 Task: Create in the project TrendForge in Backlog an issue 'Issues with integrating with version control system (e.g. Git)', assign it to team member softage.4@softage.net and change the status to IN PROGRESS.
Action: Mouse moved to (241, 70)
Screenshot: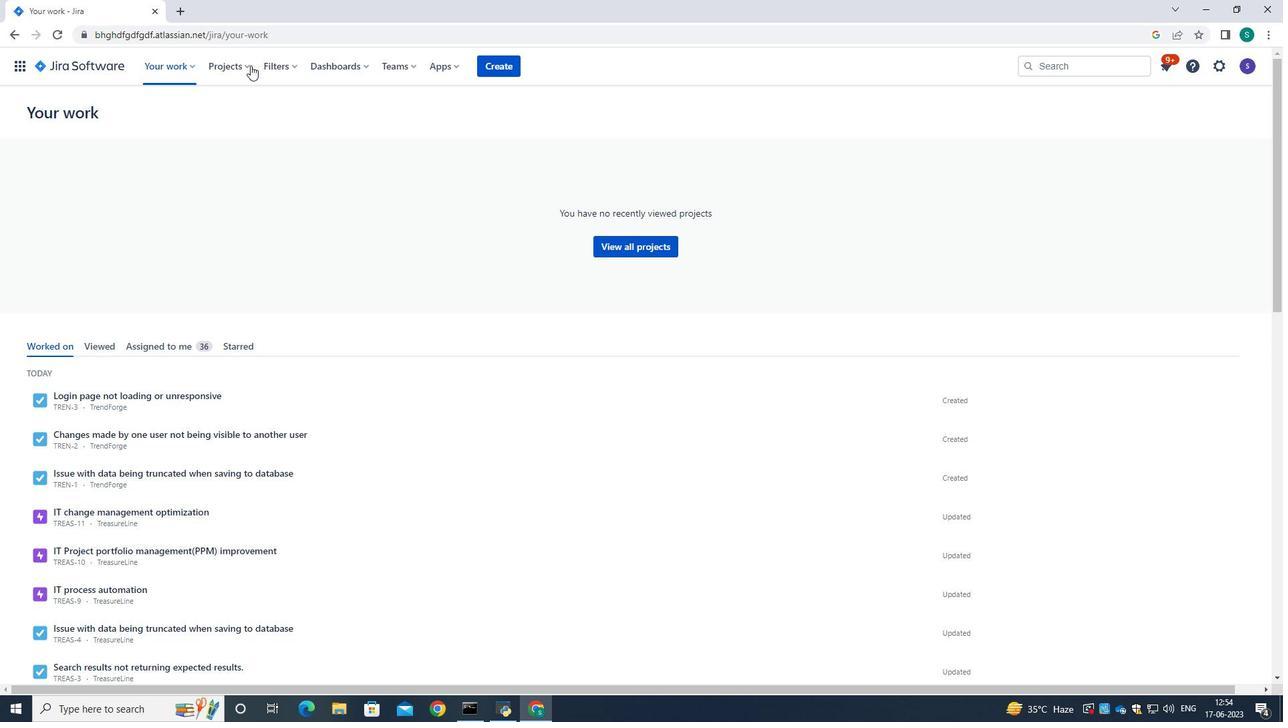 
Action: Mouse pressed left at (241, 70)
Screenshot: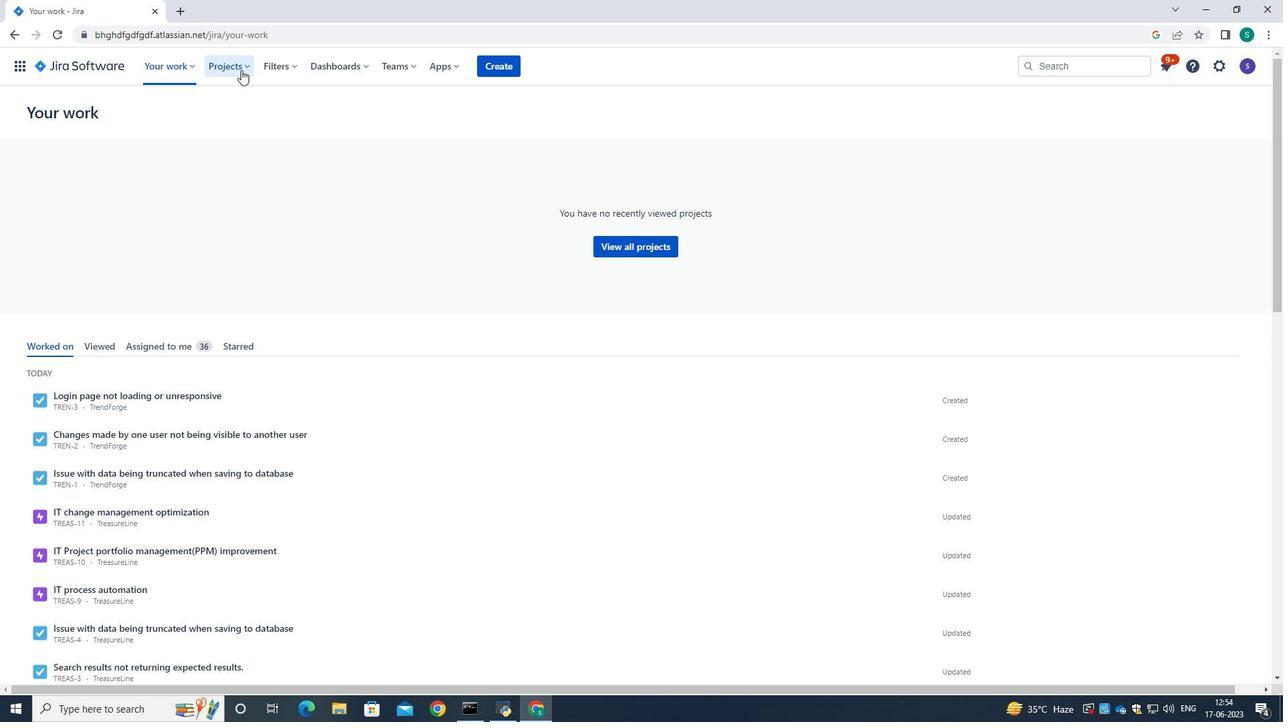 
Action: Mouse moved to (246, 121)
Screenshot: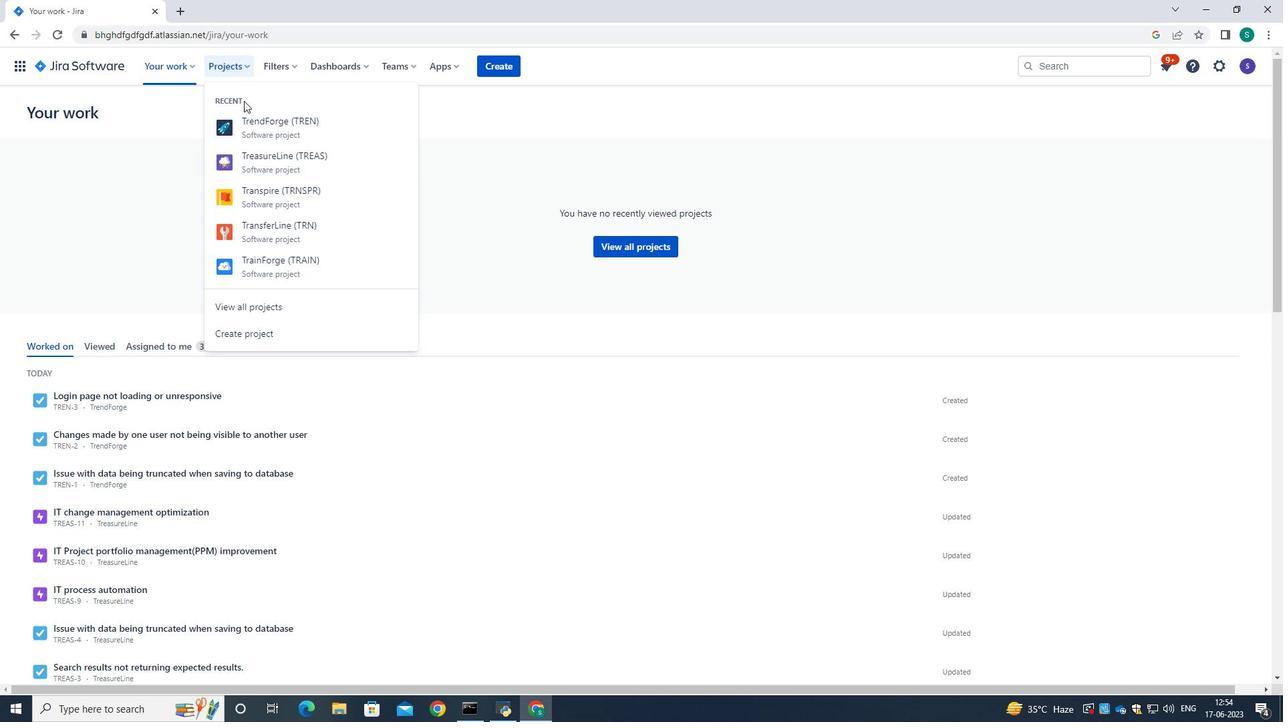 
Action: Mouse pressed left at (246, 121)
Screenshot: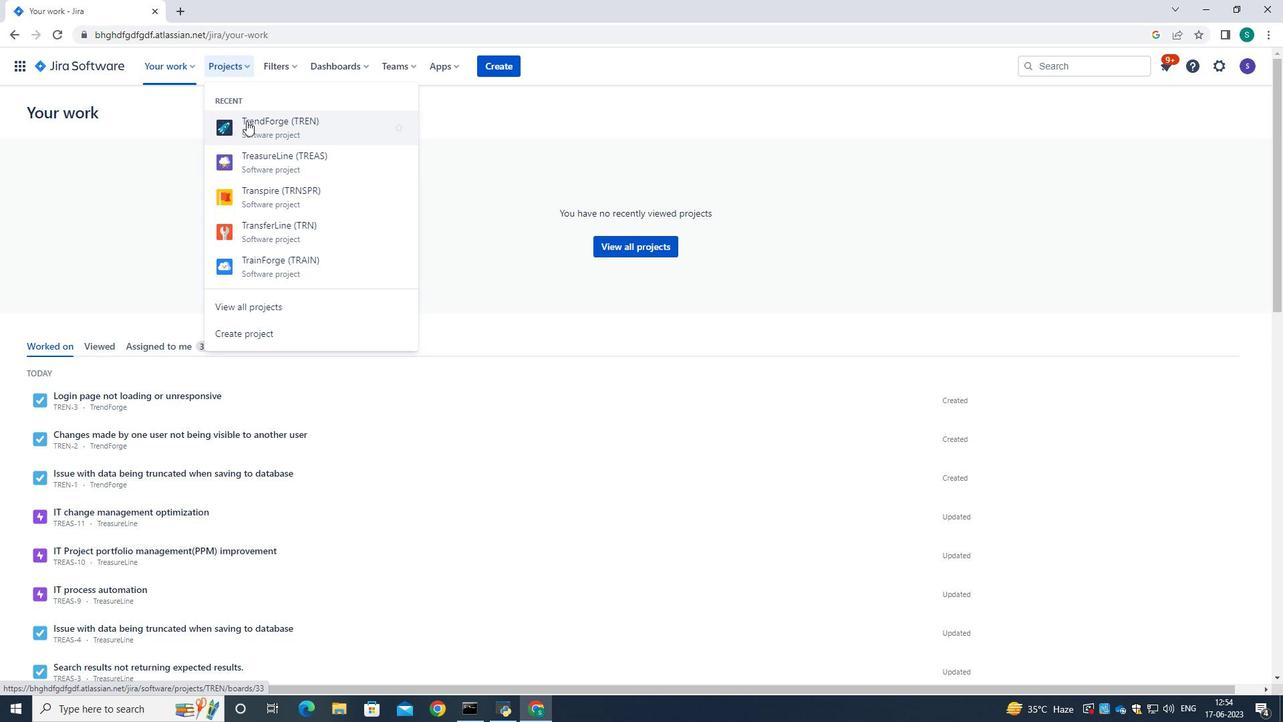 
Action: Mouse moved to (78, 204)
Screenshot: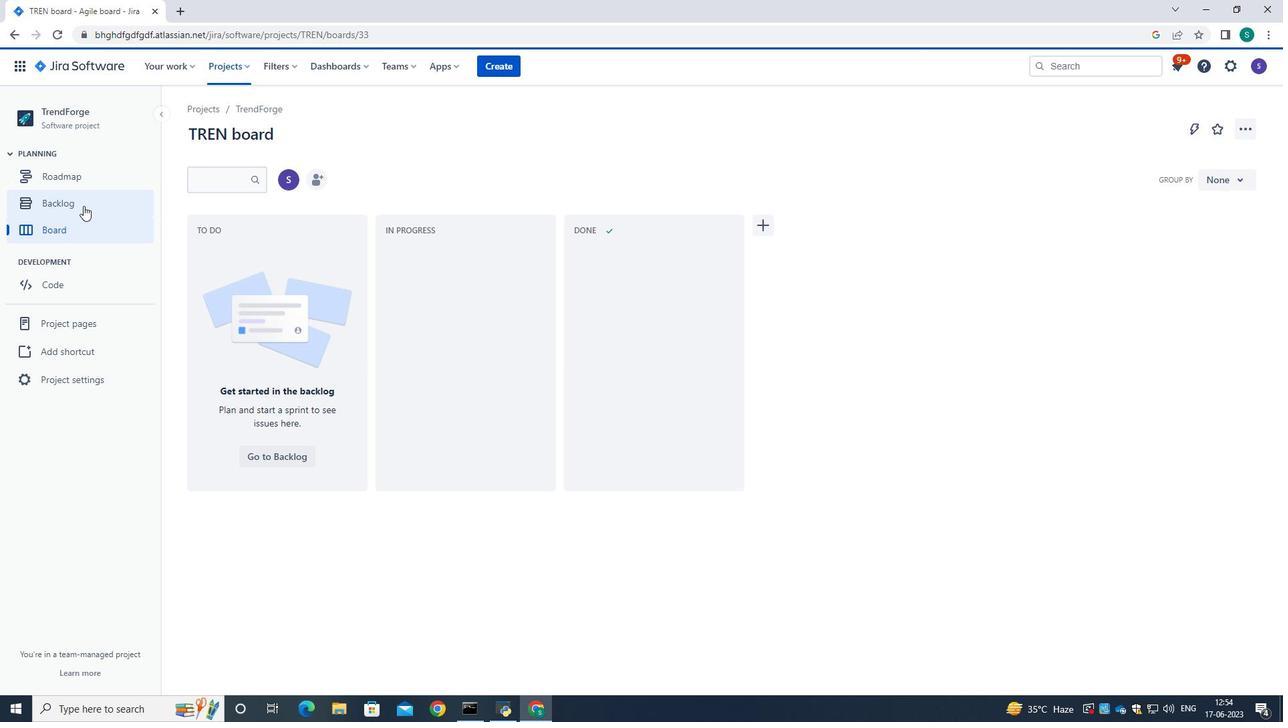 
Action: Mouse pressed left at (78, 204)
Screenshot: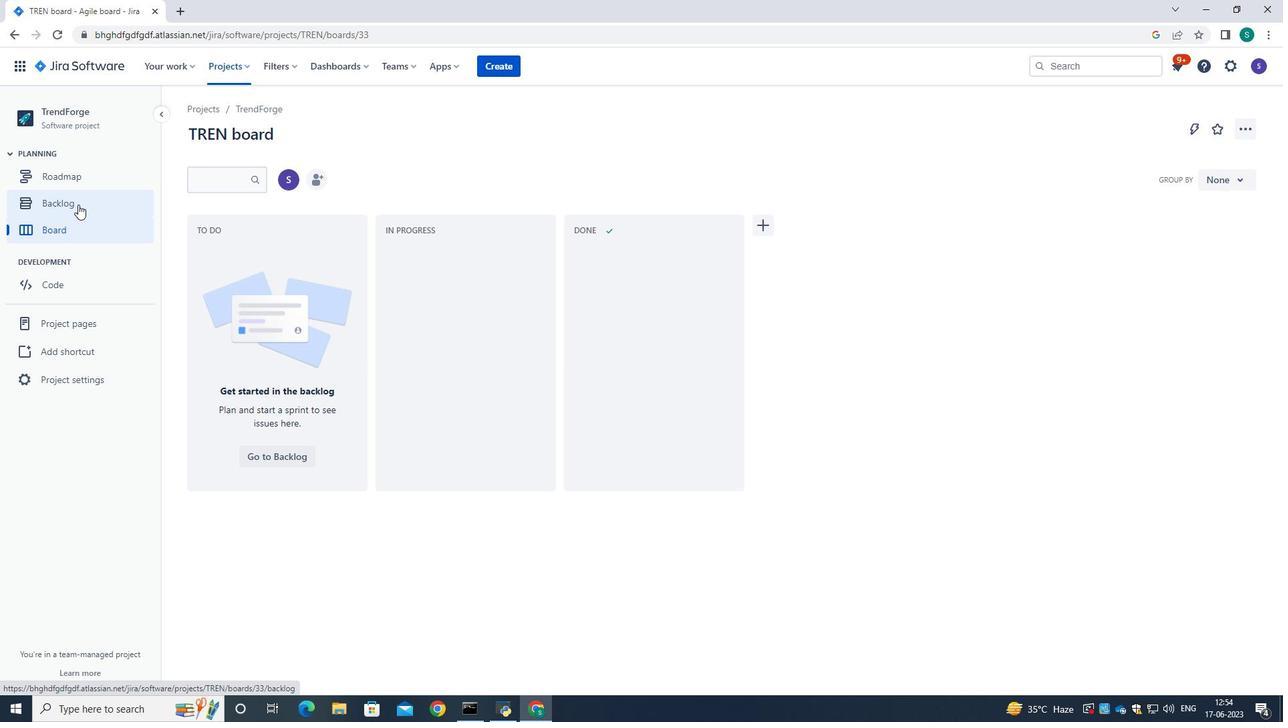 
Action: Mouse moved to (435, 320)
Screenshot: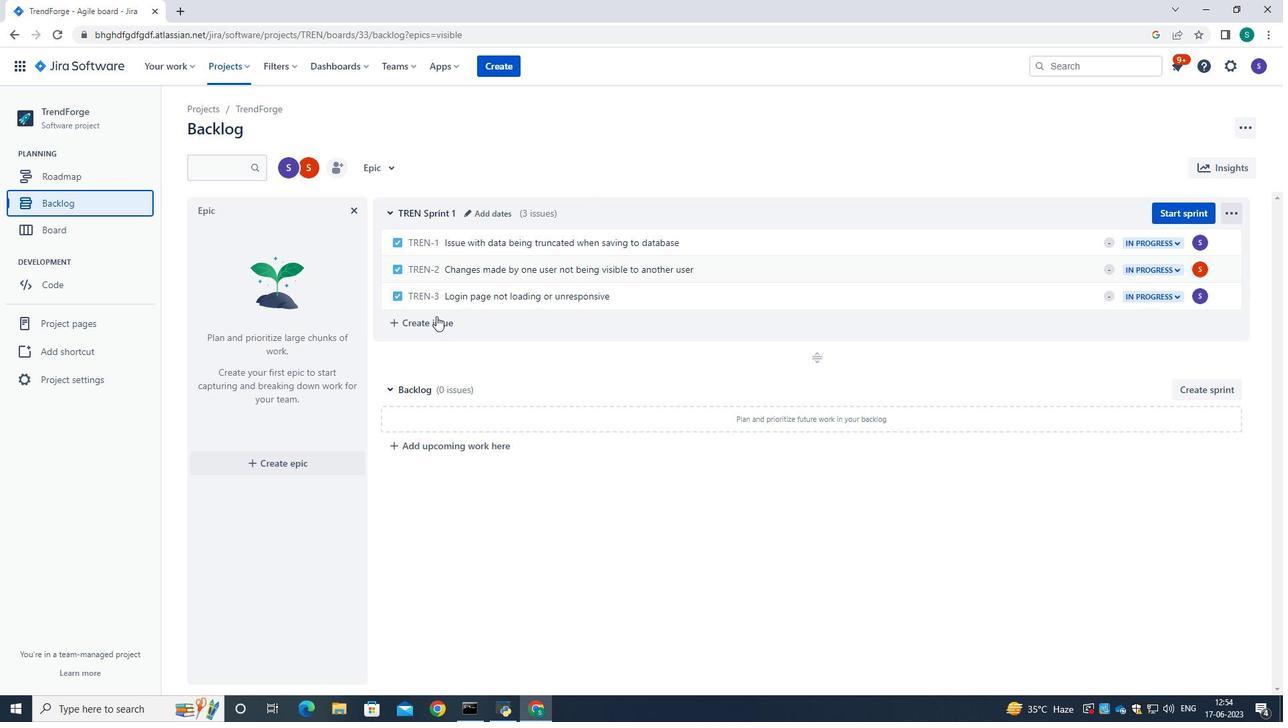 
Action: Mouse pressed left at (435, 320)
Screenshot: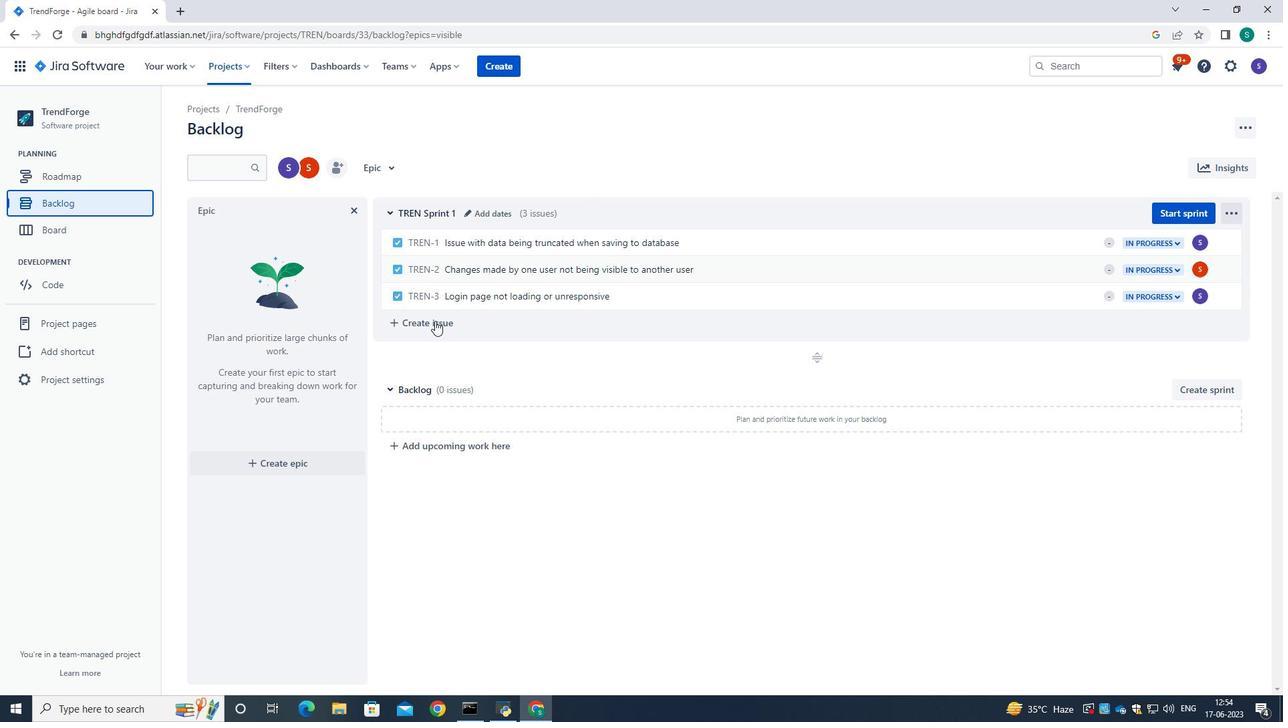 
Action: Mouse moved to (485, 319)
Screenshot: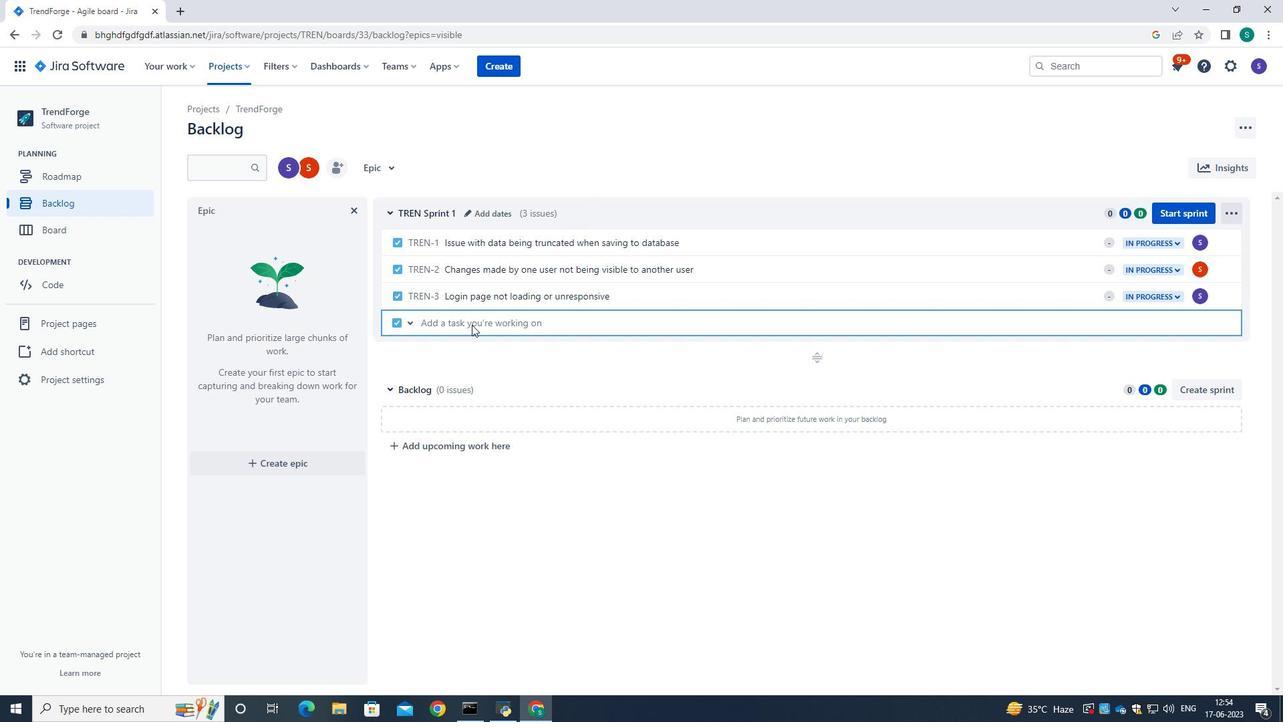 
Action: Mouse pressed left at (485, 319)
Screenshot: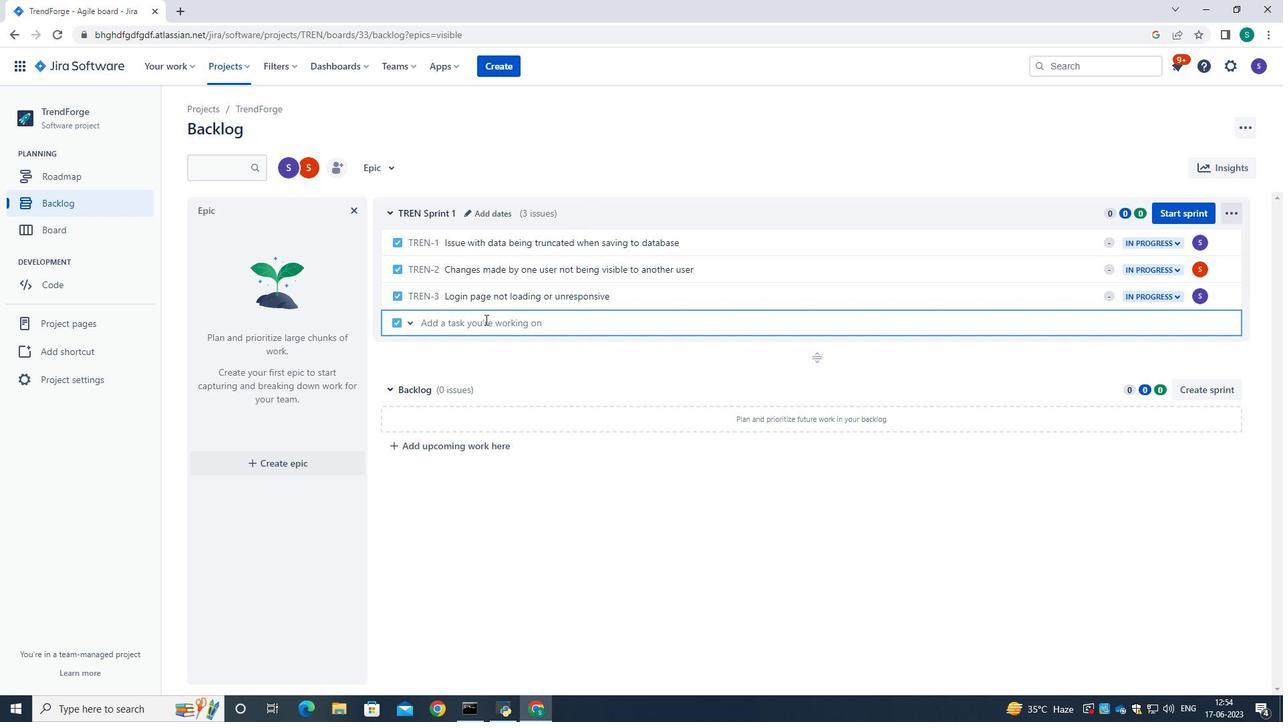 
Action: Key pressed <Key.caps_lock>I<Key.caps_lock>ssue<Key.space>with<Key.space>integrating<Key.space>with<Key.space>version<Key.space>control<Key.space>syste<Key.space><Key.shift_r>(<Key.backspace><Key.backspace><Key.backspace><Key.backspace><Key.backspace>
Screenshot: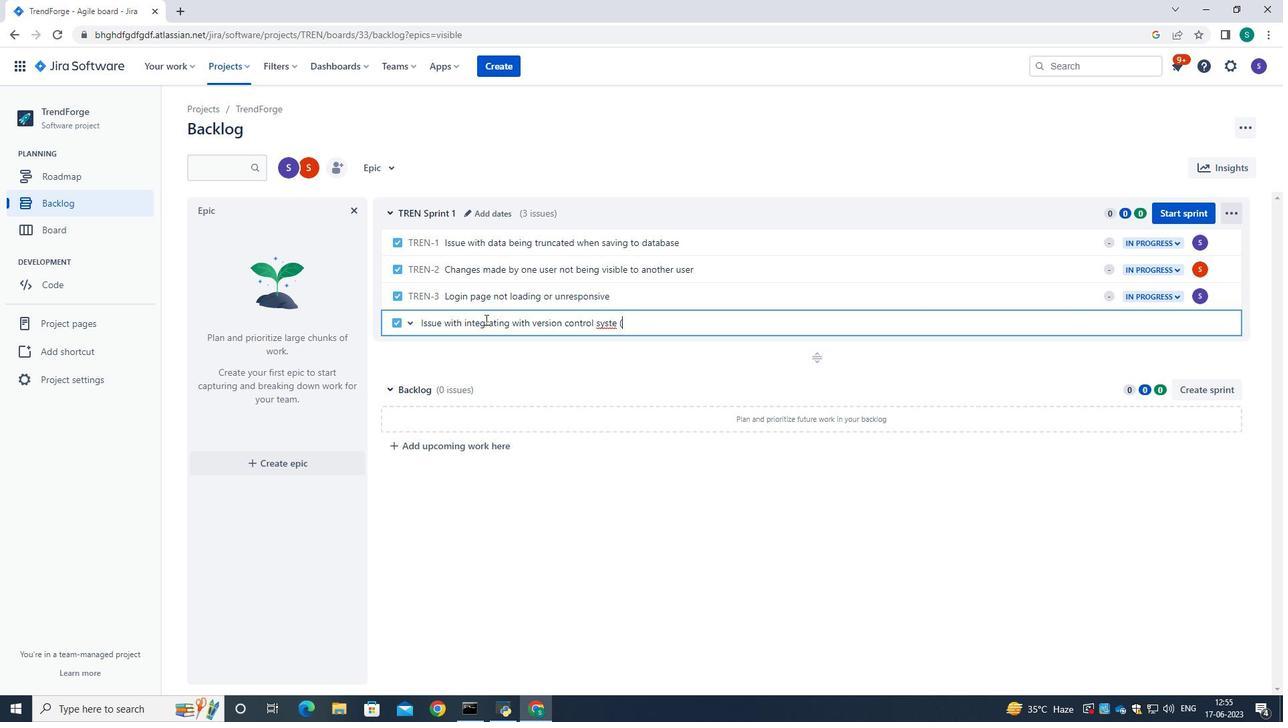 
Action: Mouse moved to (621, 319)
Screenshot: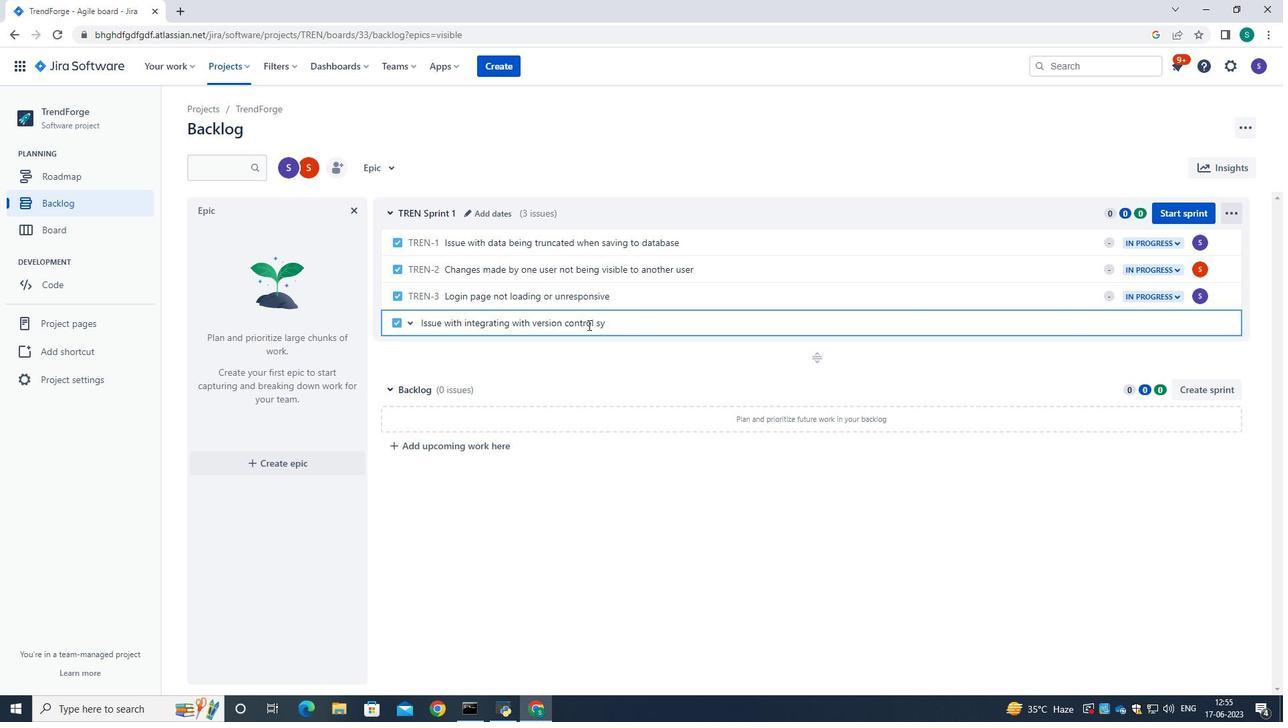 
Action: Key pressed stem<Key.space><Key.shift_r>(e.g.<Key.space><Key.caps_lock>G<Key.caps_lock>it<Key.shift_r><Key.shift_r><Key.shift_r><Key.shift_r><Key.shift_r><Key.shift_r><Key.shift_r><Key.shift_r><Key.shift_r><Key.shift_r><Key.shift_r><Key.shift_r><Key.shift_r><Key.shift_r><Key.shift_r><Key.shift_r><Key.shift_r><Key.shift_r>)
Screenshot: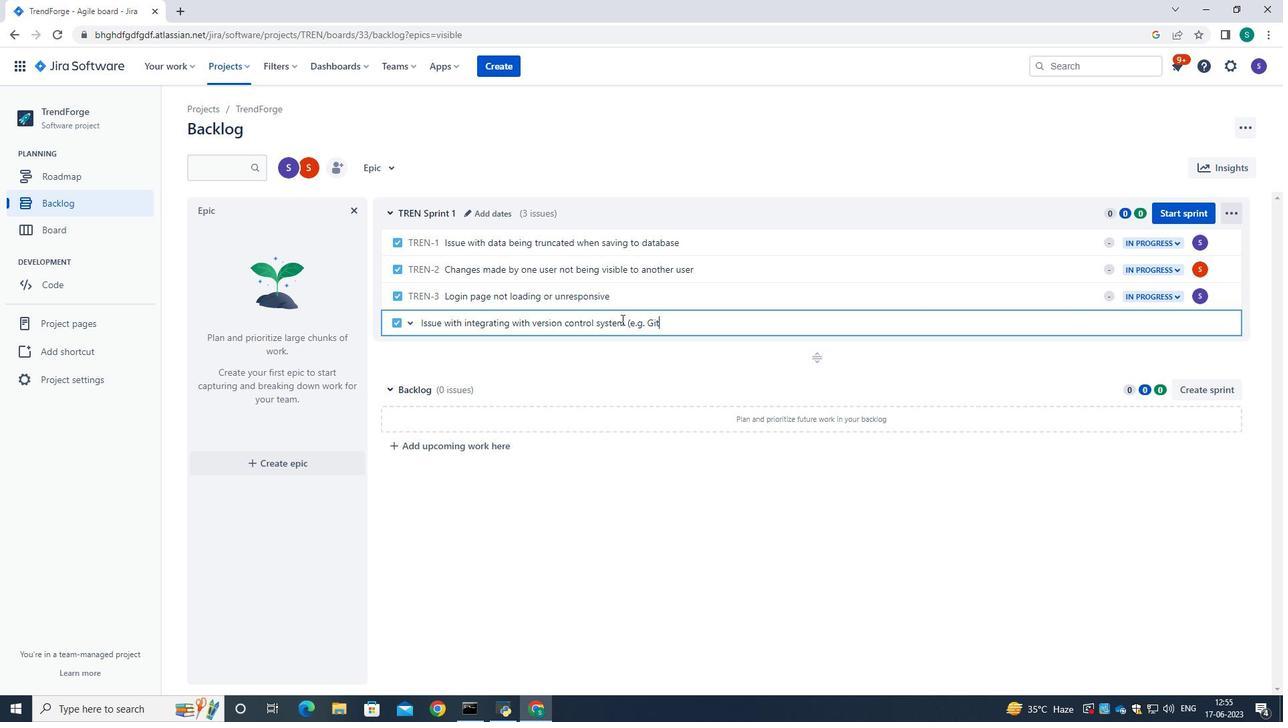 
Action: Mouse moved to (1089, 318)
Screenshot: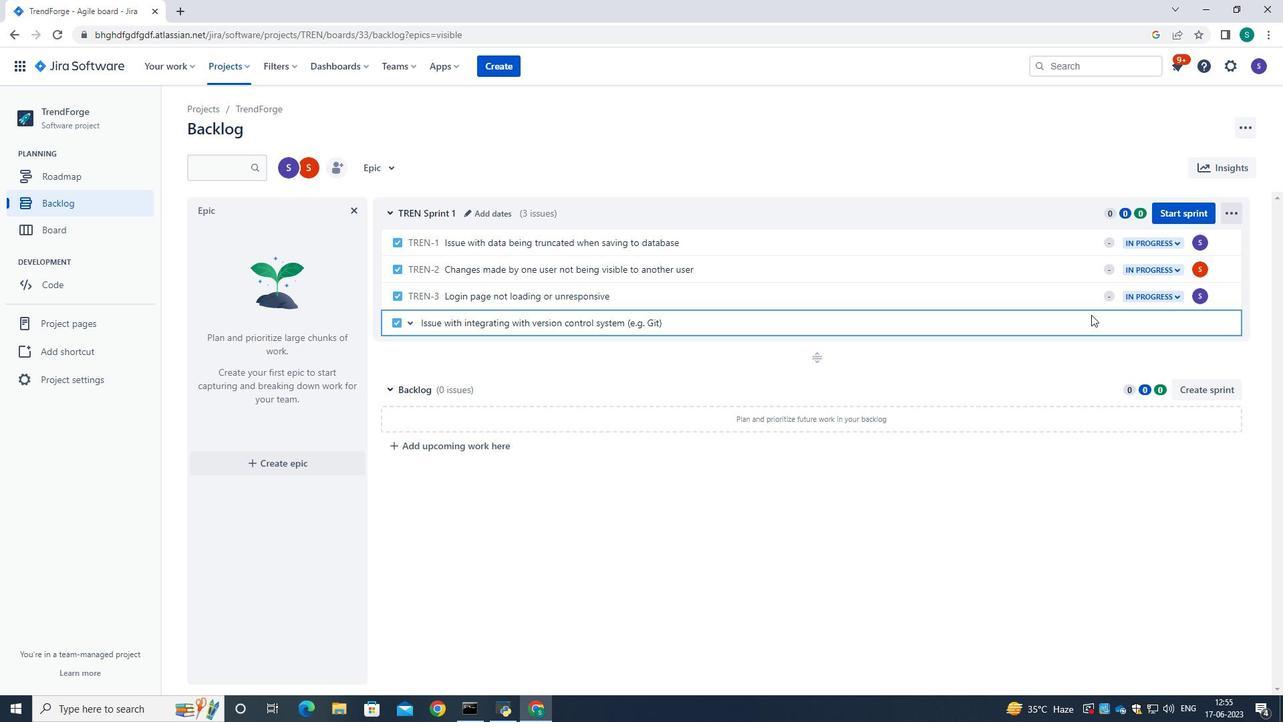
Action: Key pressed <Key.enter>
Screenshot: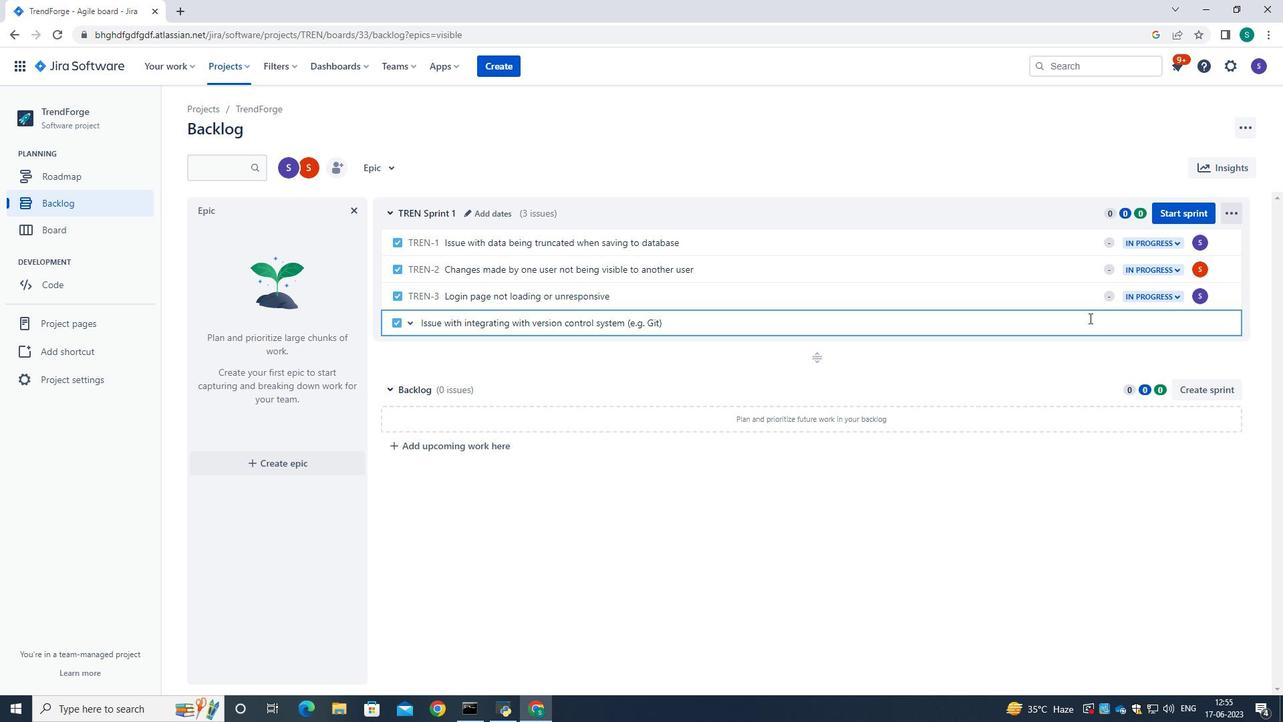 
Action: Mouse moved to (1201, 324)
Screenshot: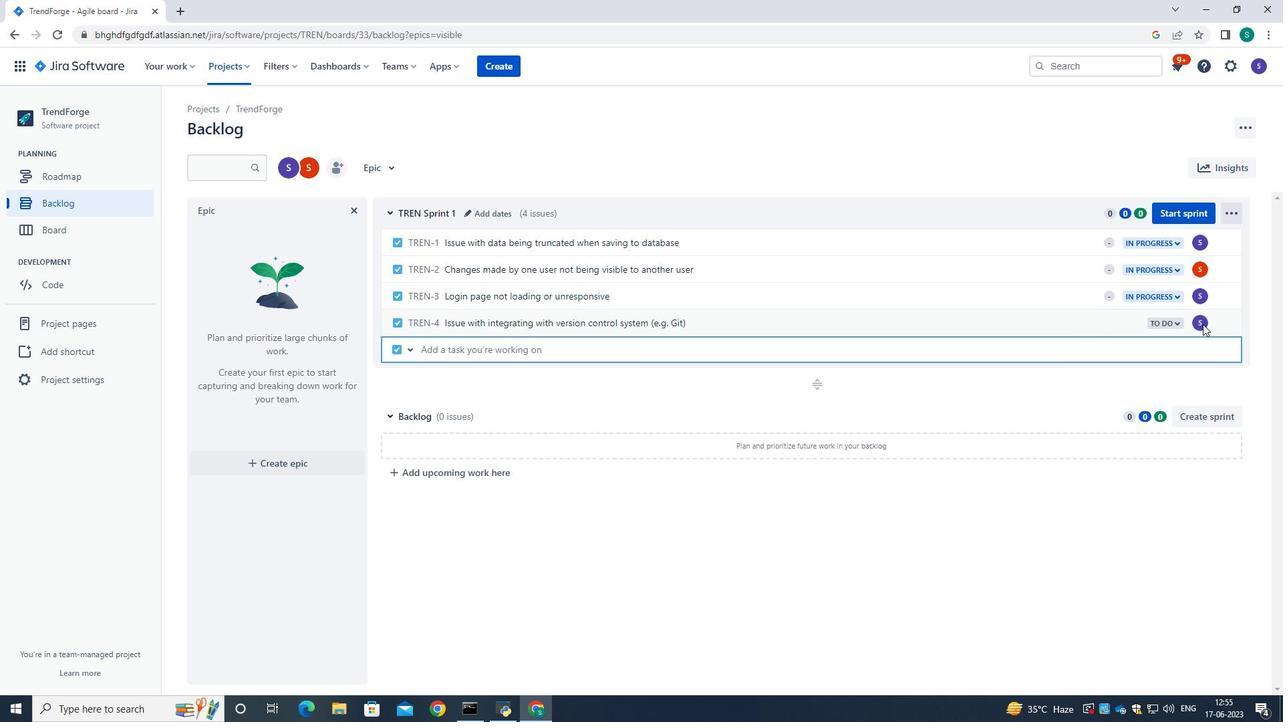 
Action: Mouse pressed left at (1201, 324)
Screenshot: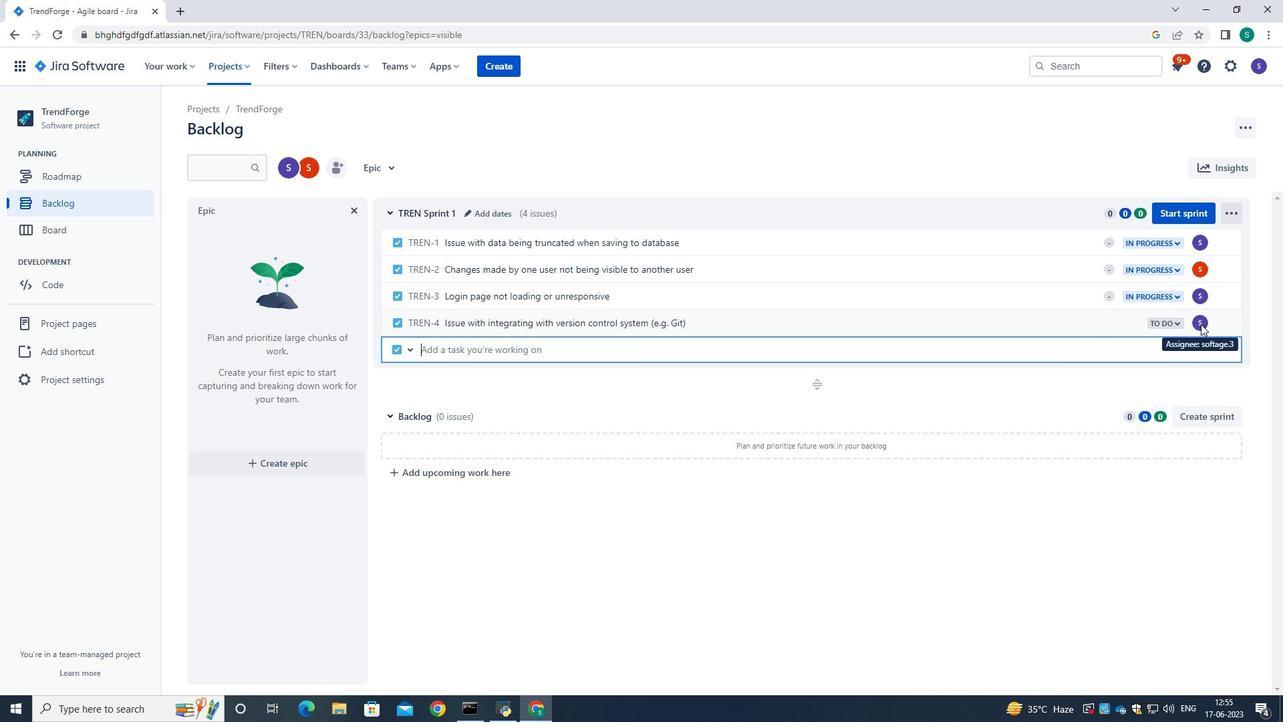 
Action: Mouse moved to (1202, 326)
Screenshot: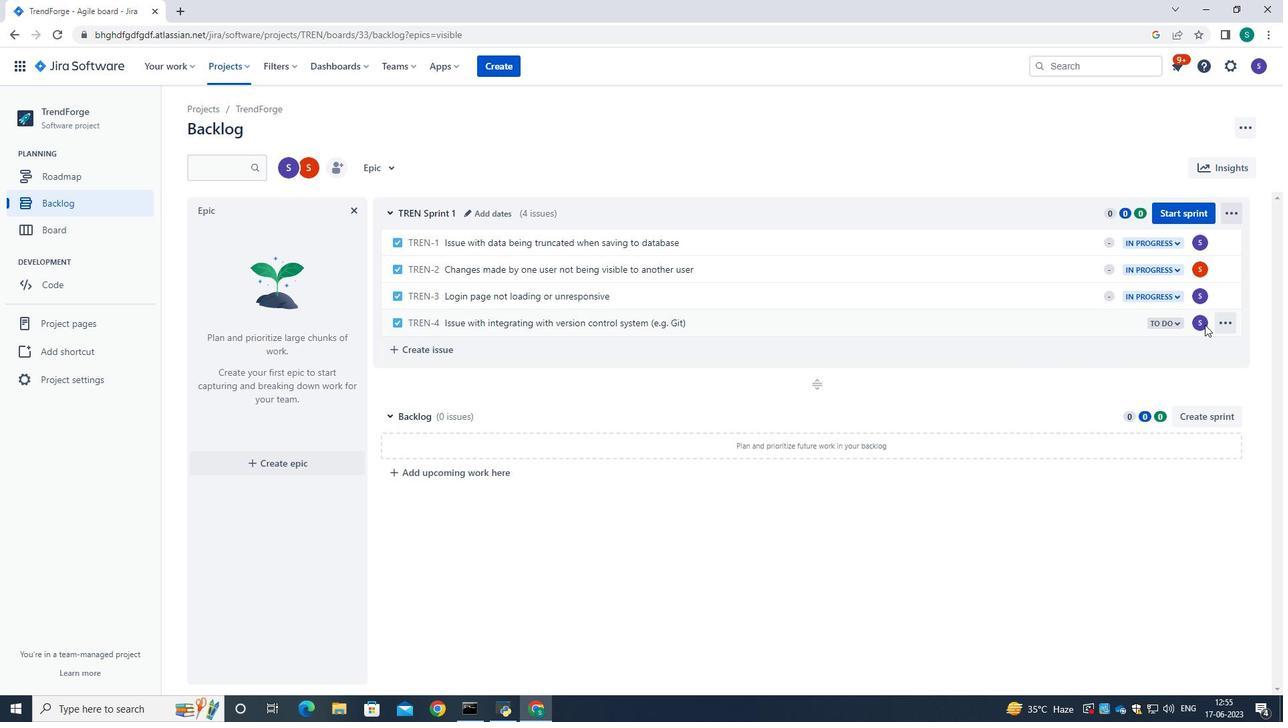 
Action: Mouse pressed left at (1202, 326)
Screenshot: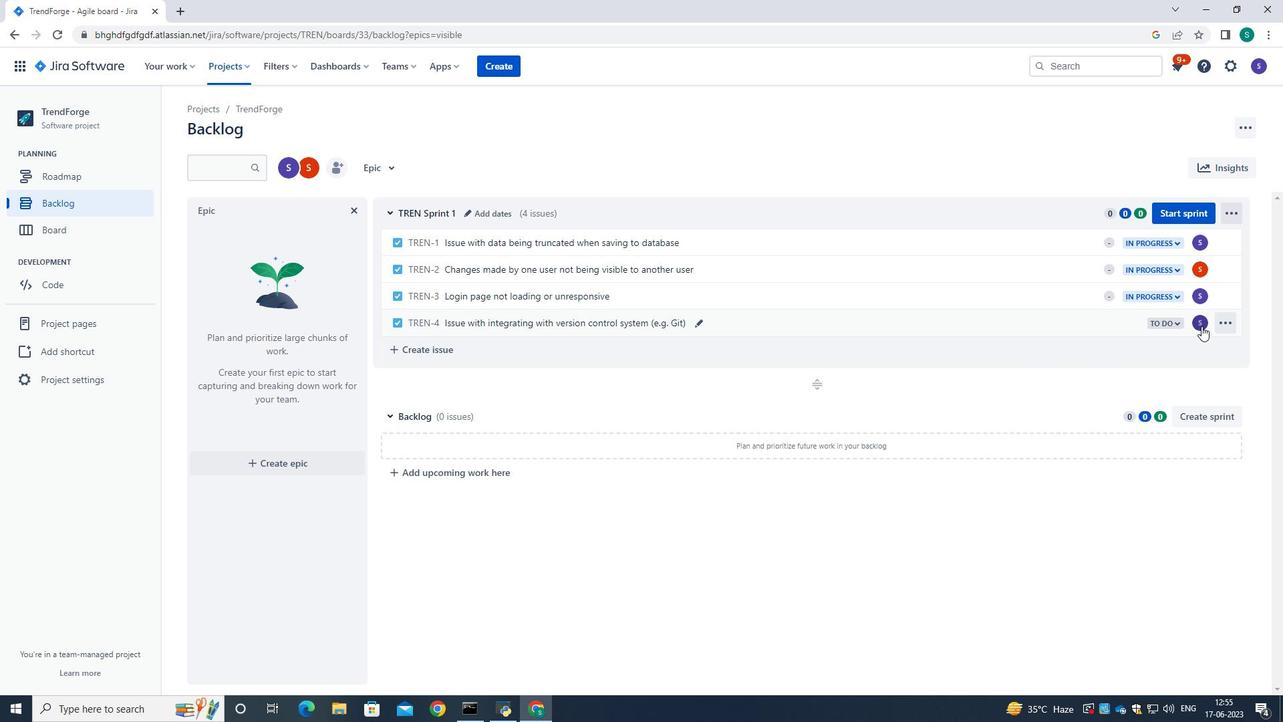 
Action: Mouse moved to (1157, 334)
Screenshot: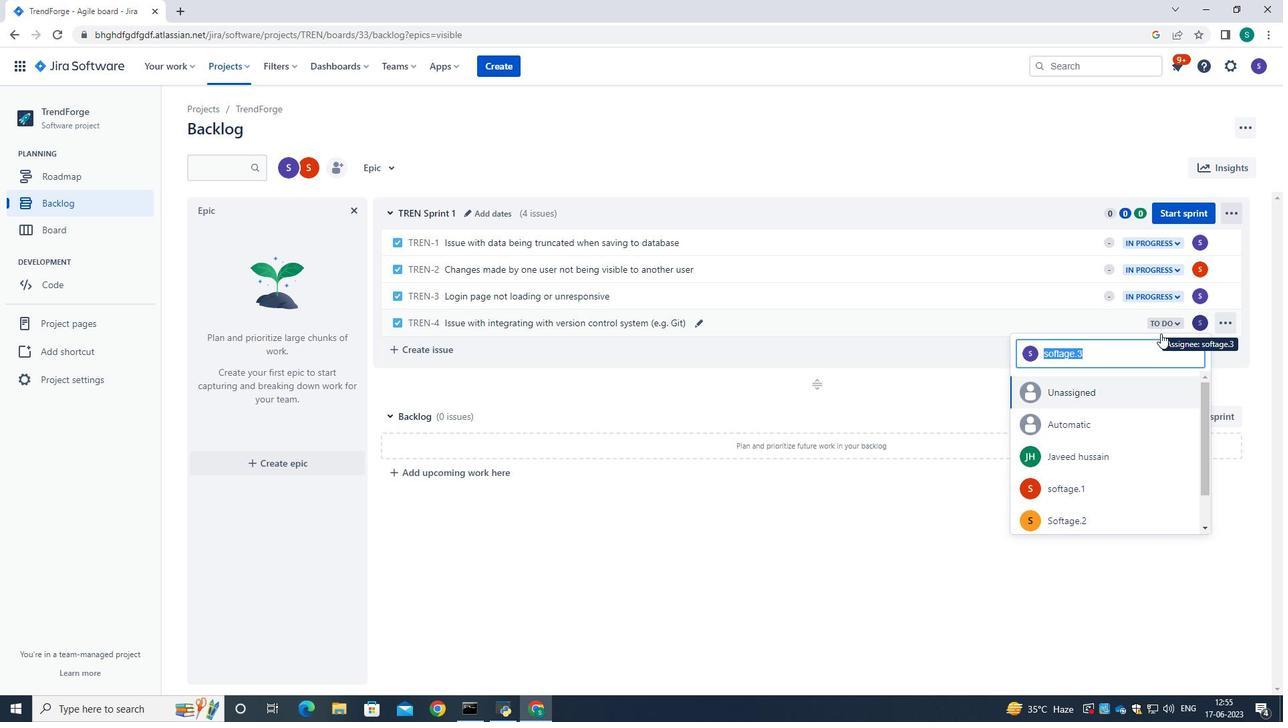 
Action: Key pressed softage
Screenshot: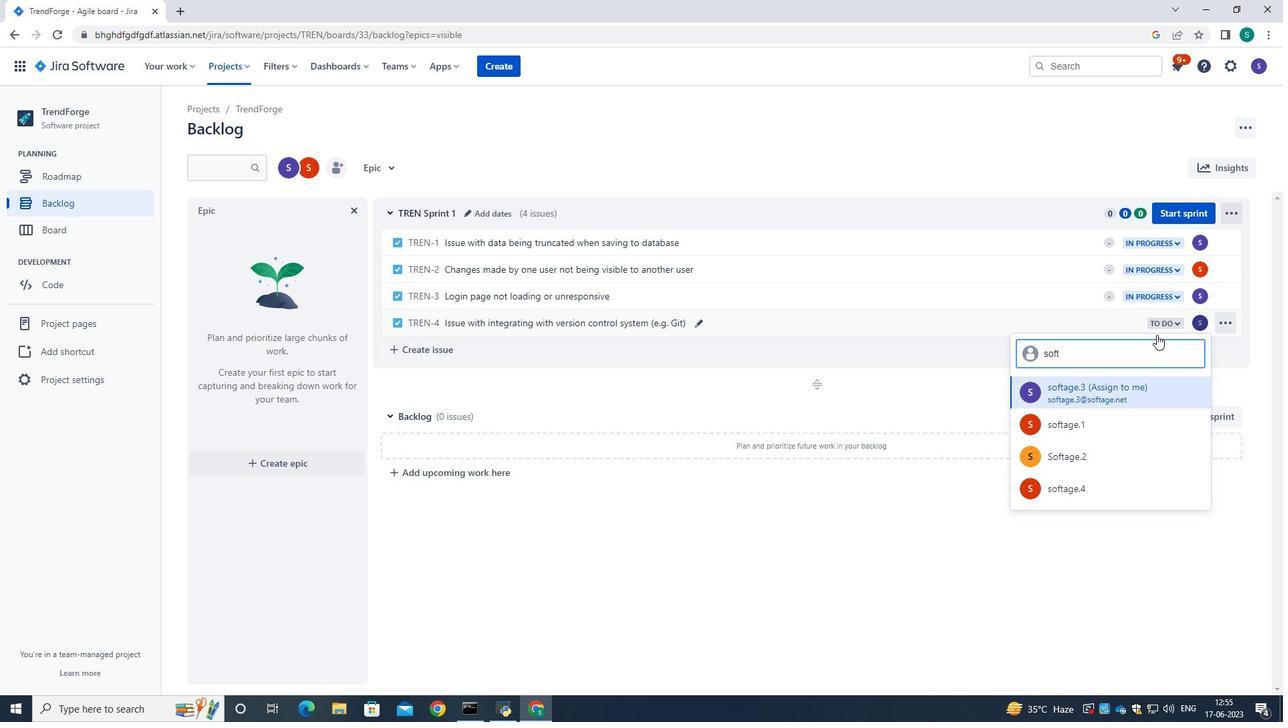 
Action: Mouse moved to (1045, 174)
Screenshot: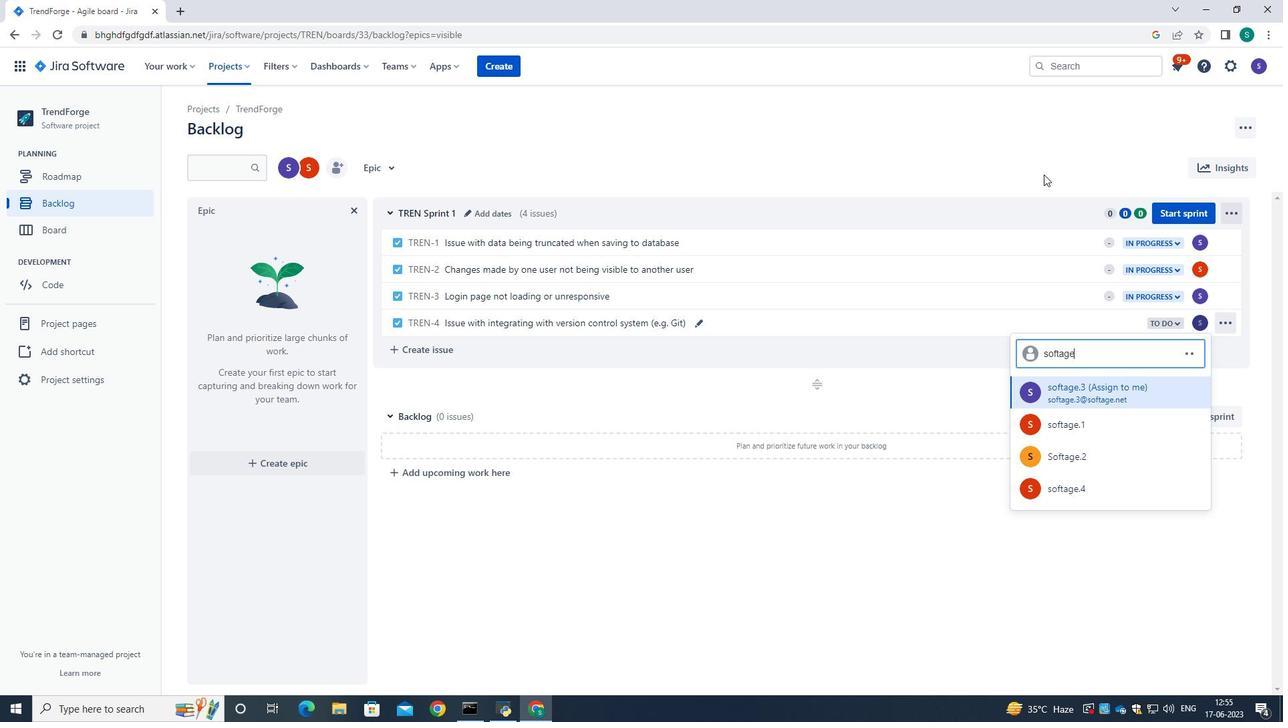 
Action: Mouse pressed left at (1045, 174)
Screenshot: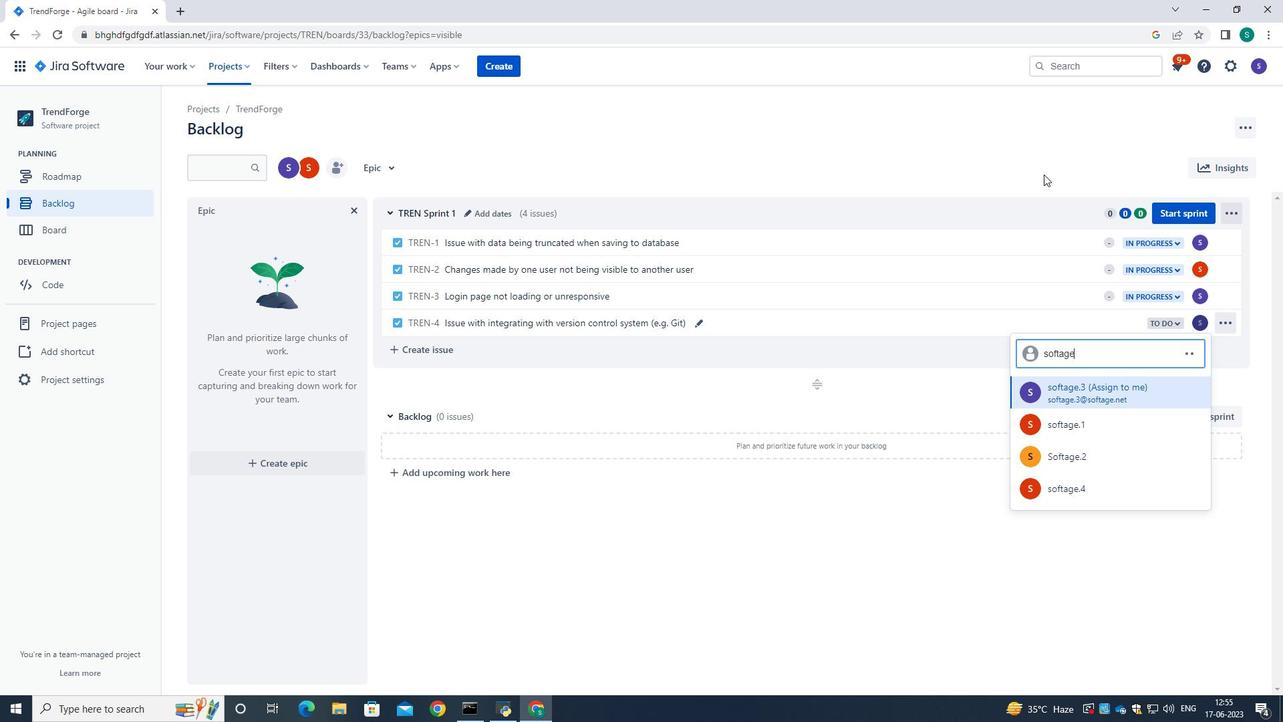 
Action: Mouse moved to (1090, 353)
Screenshot: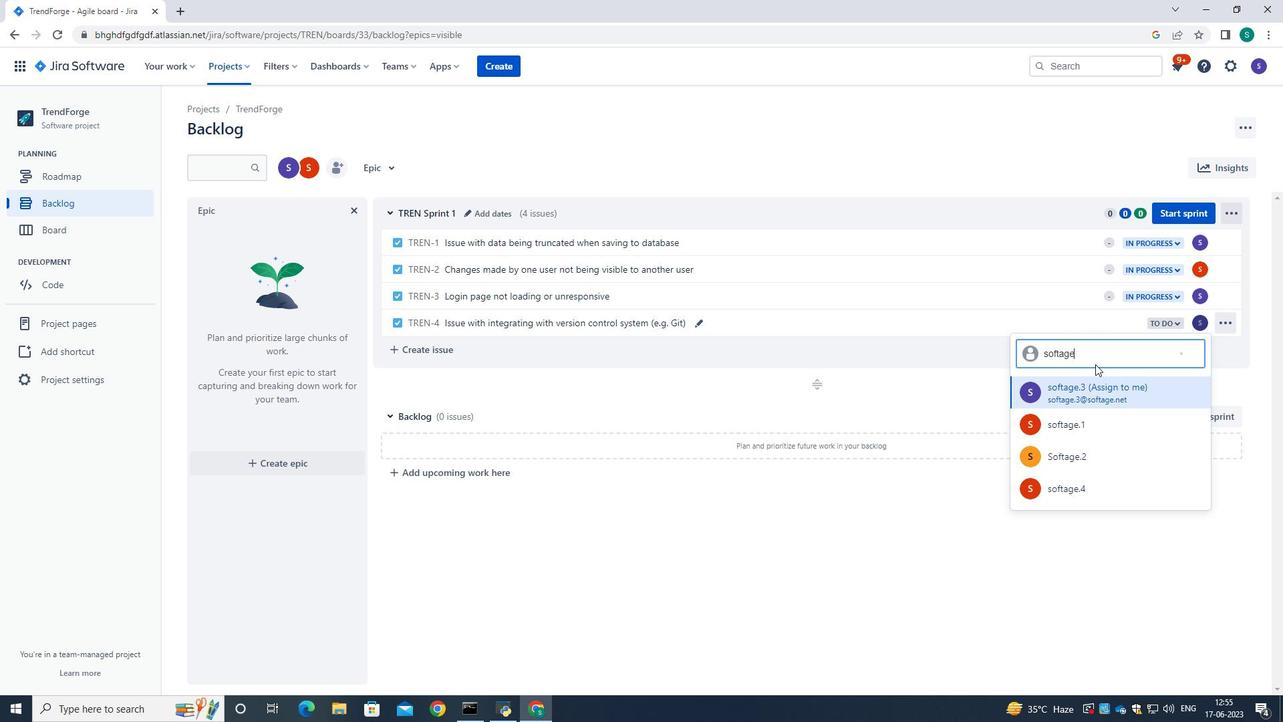 
Action: Mouse pressed left at (1090, 353)
Screenshot: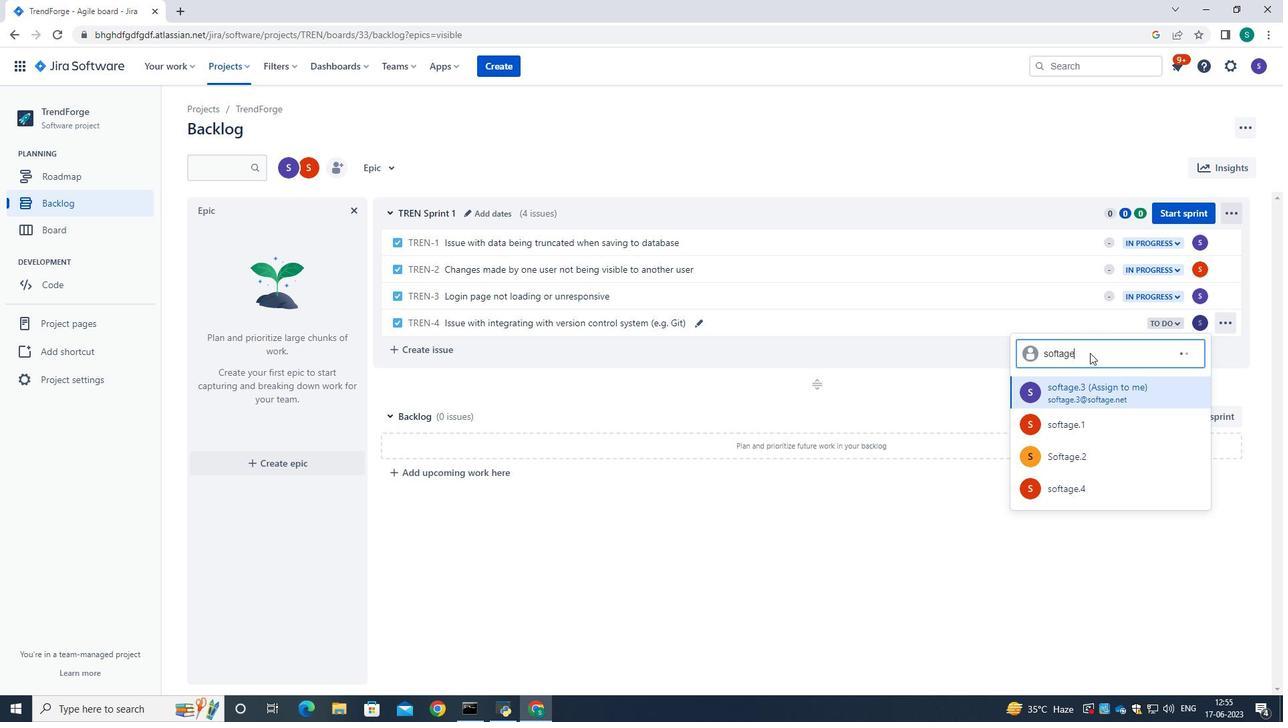 
Action: Mouse moved to (1036, 180)
Screenshot: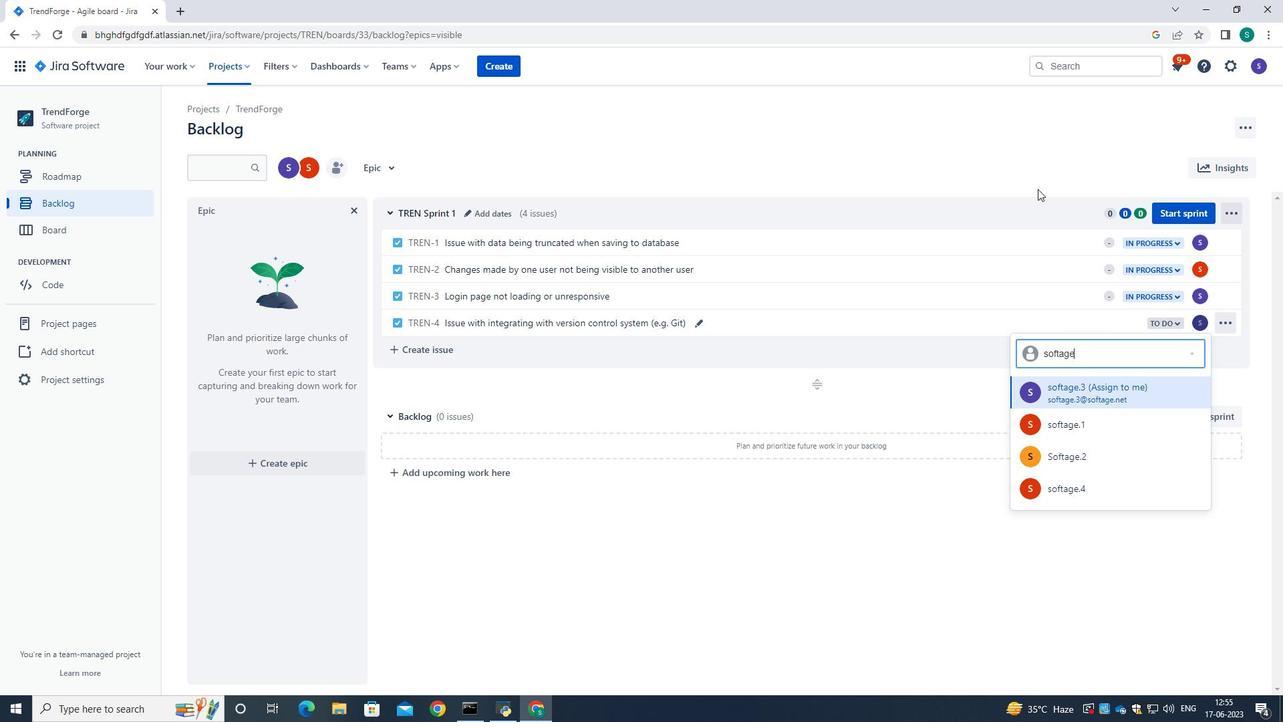 
Action: Mouse pressed left at (1036, 180)
Screenshot: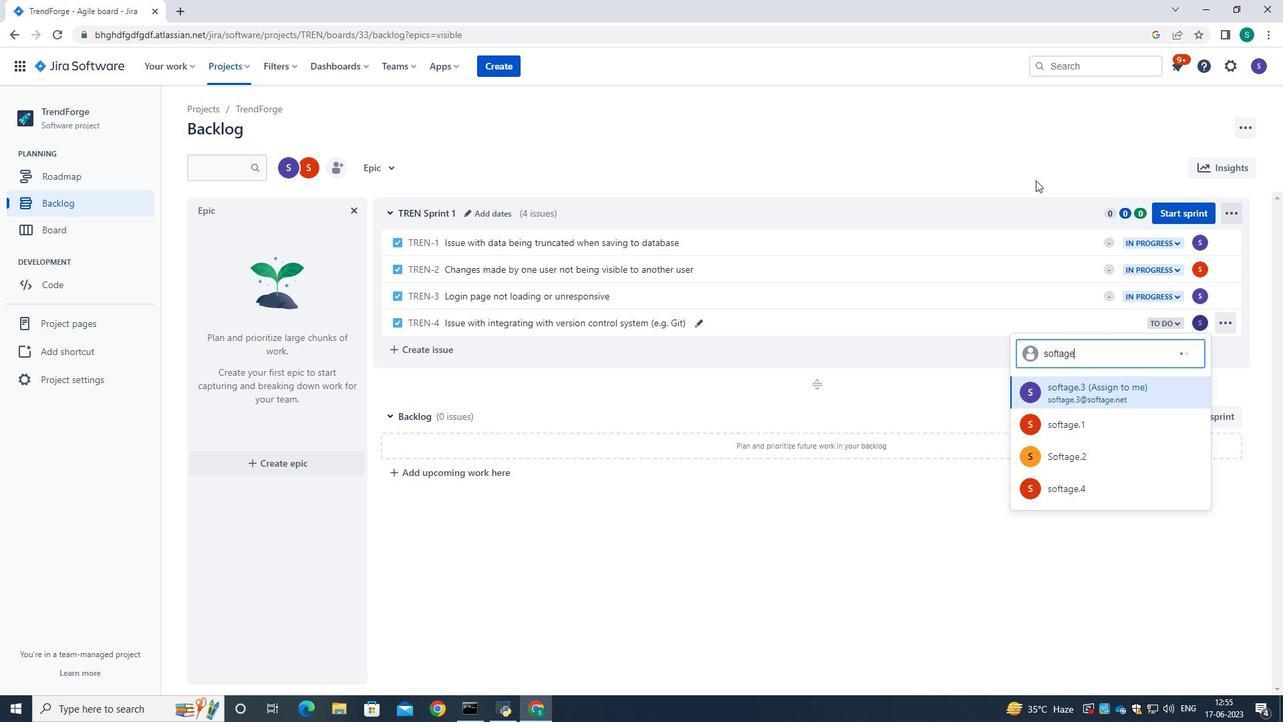 
Action: Mouse moved to (1201, 317)
Screenshot: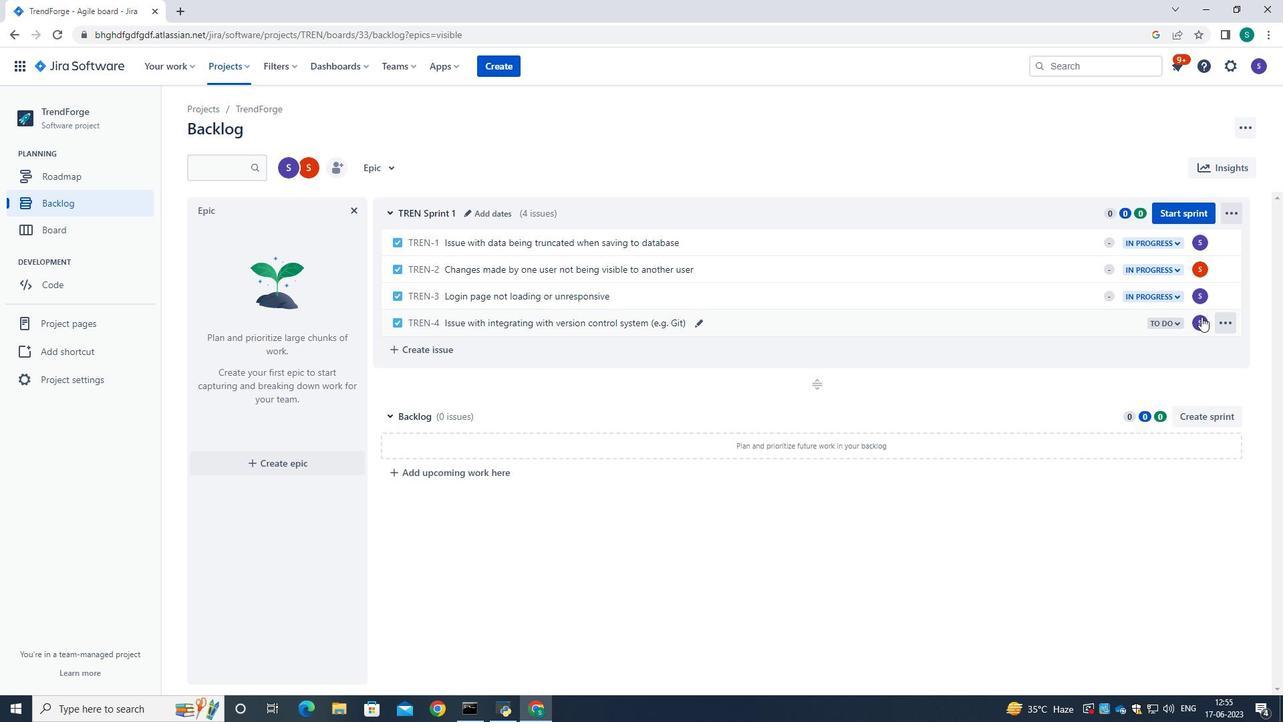
Action: Mouse pressed left at (1201, 317)
Screenshot: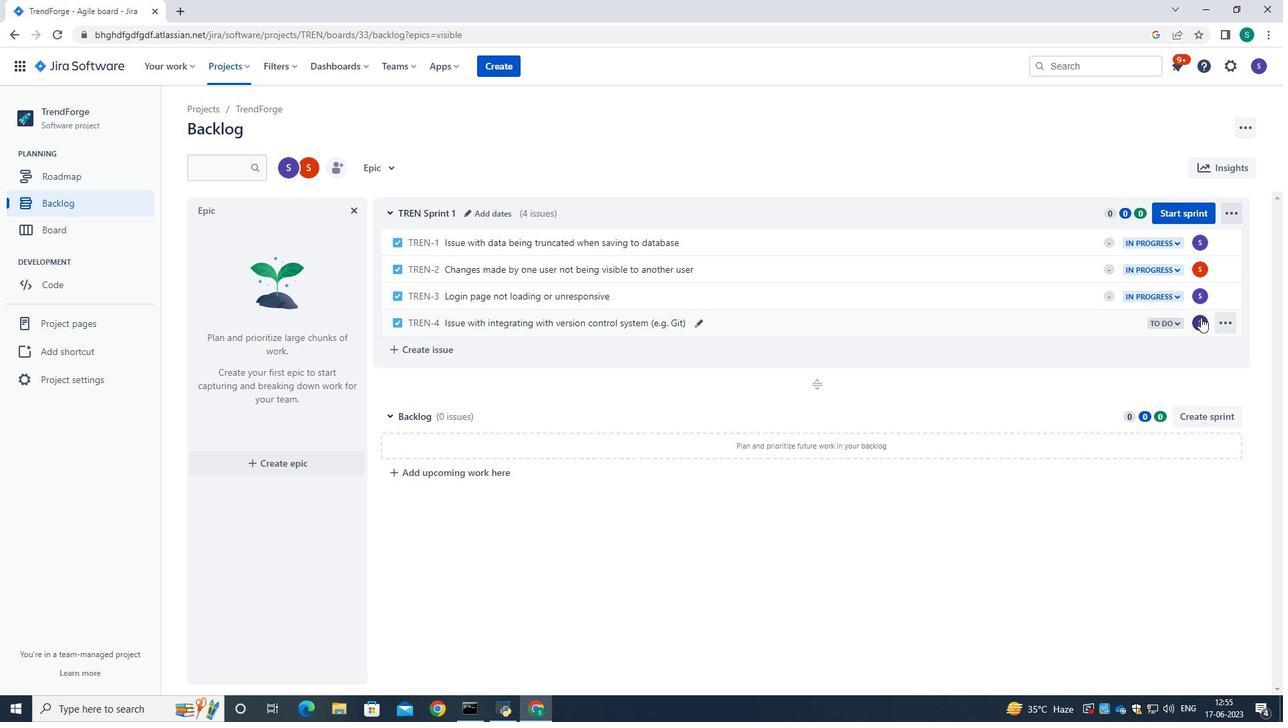 
Action: Mouse moved to (1103, 347)
Screenshot: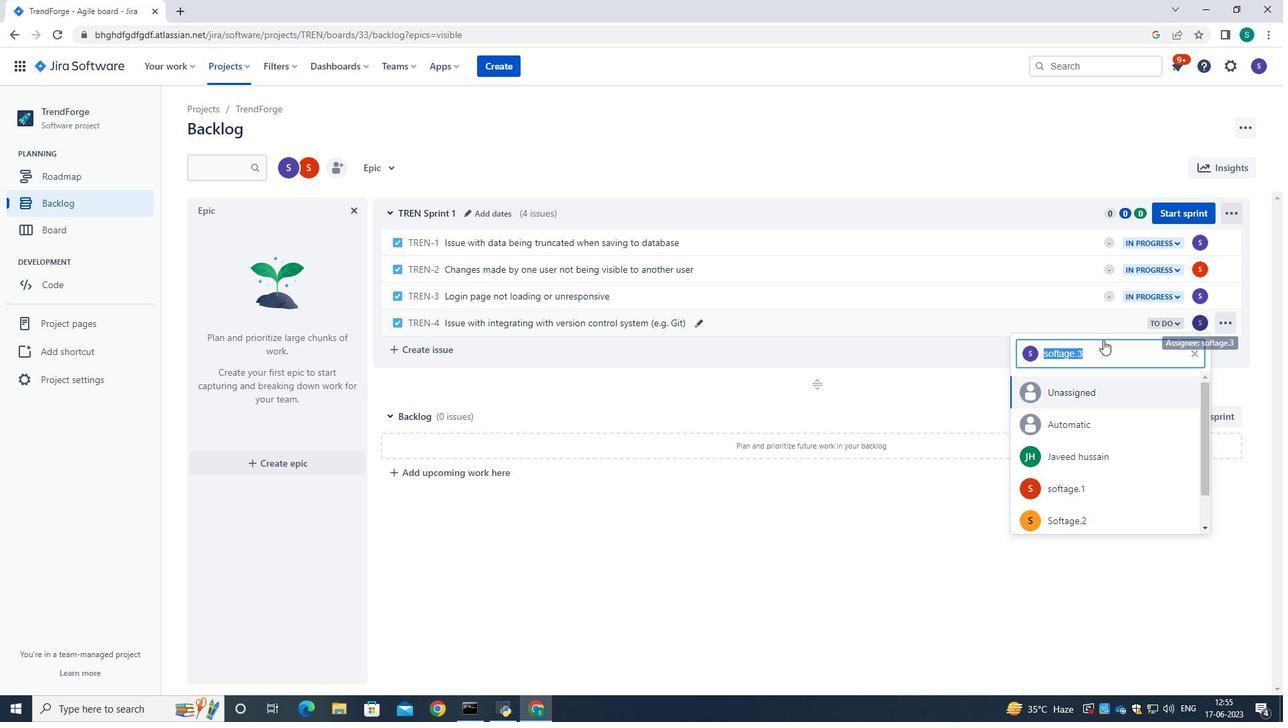 
Action: Mouse pressed left at (1103, 347)
Screenshot: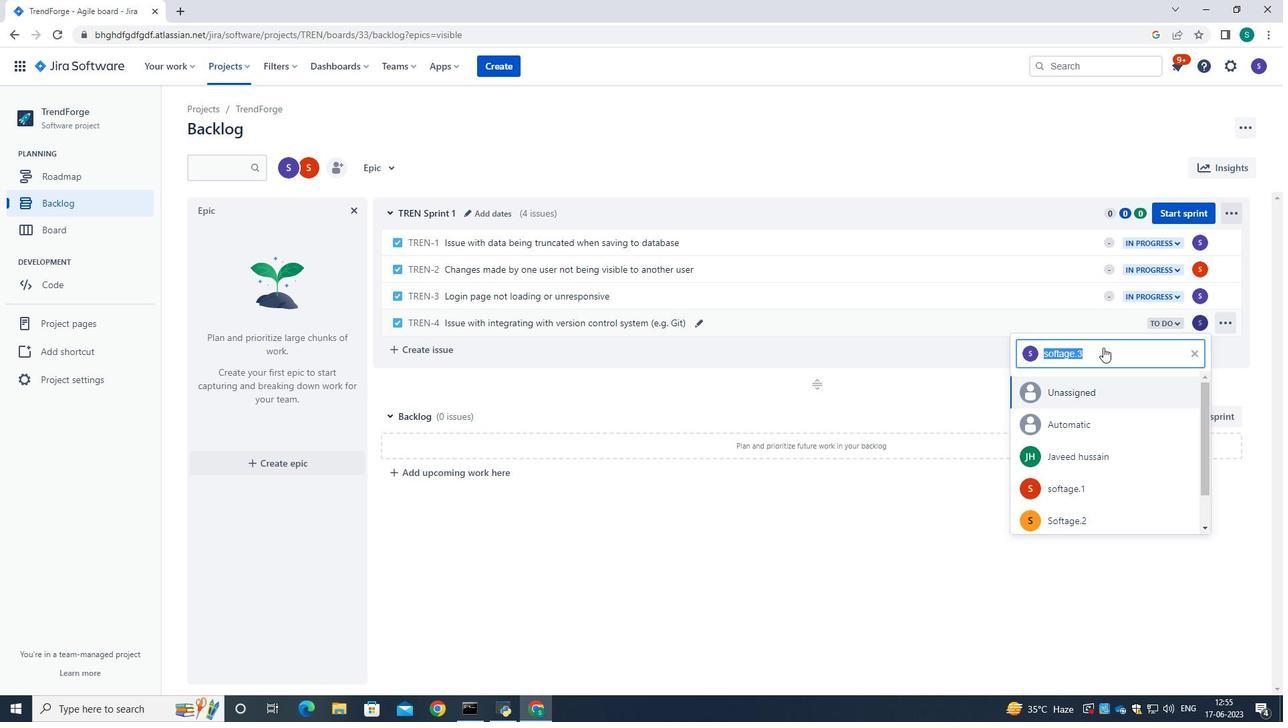 
Action: Mouse moved to (1098, 357)
Screenshot: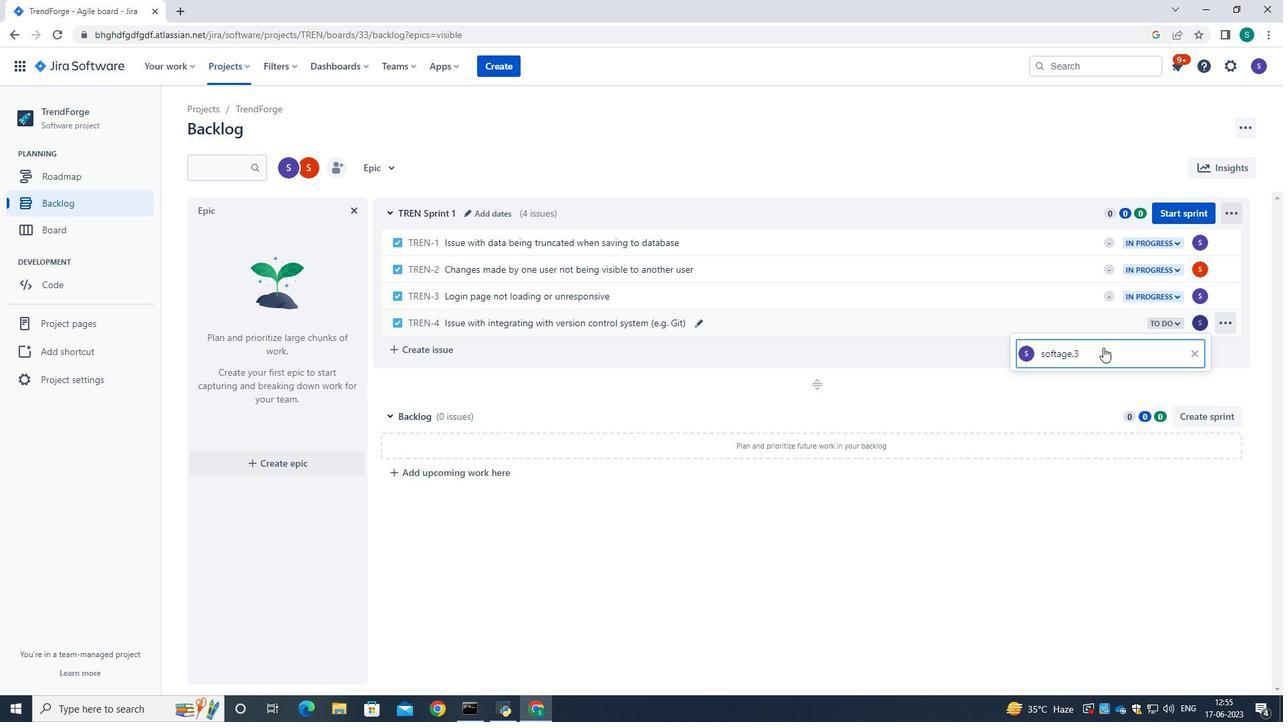
Action: Mouse pressed left at (1098, 357)
Screenshot: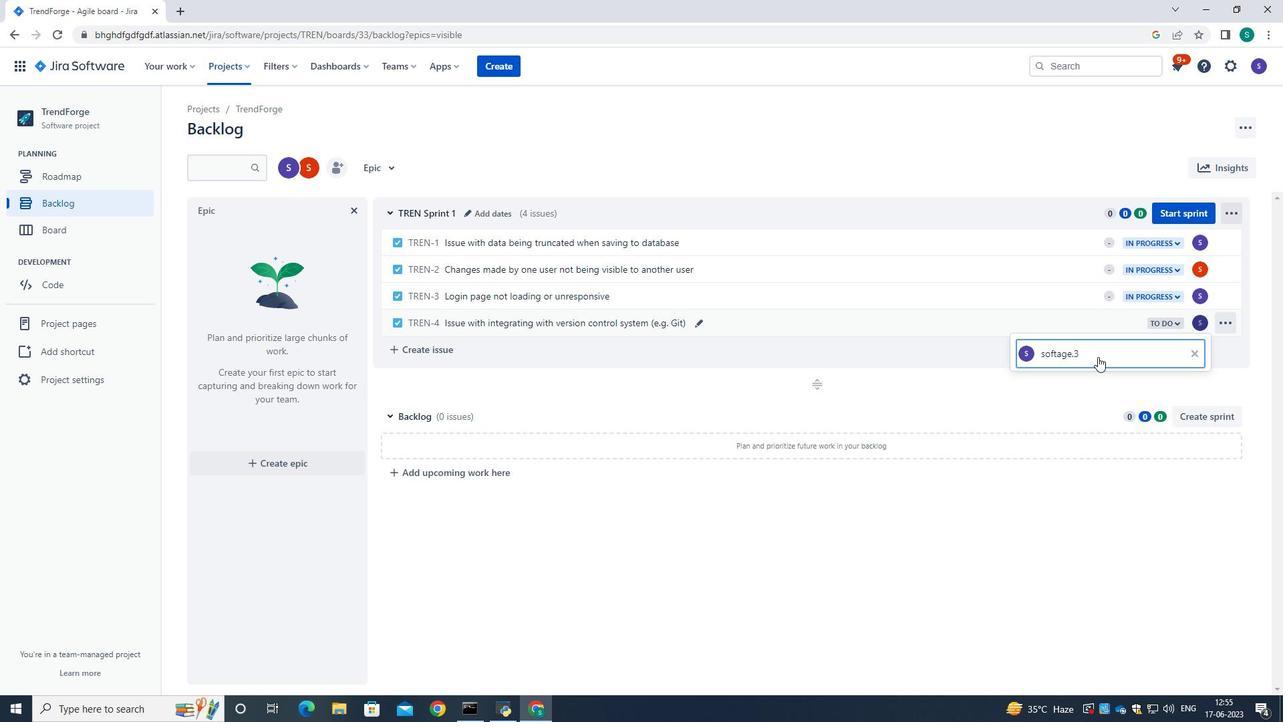 
Action: Key pressed softage.4<Key.shift>@softage.net
Screenshot: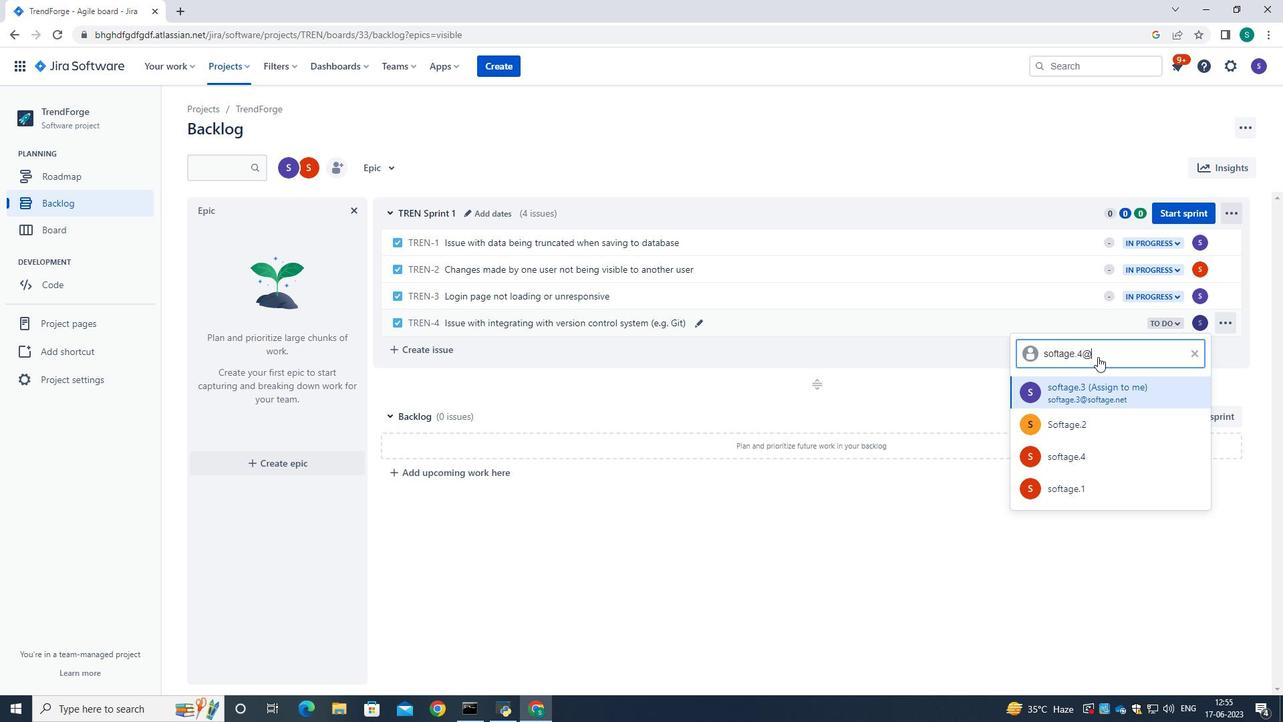 
Action: Mouse moved to (1106, 389)
Screenshot: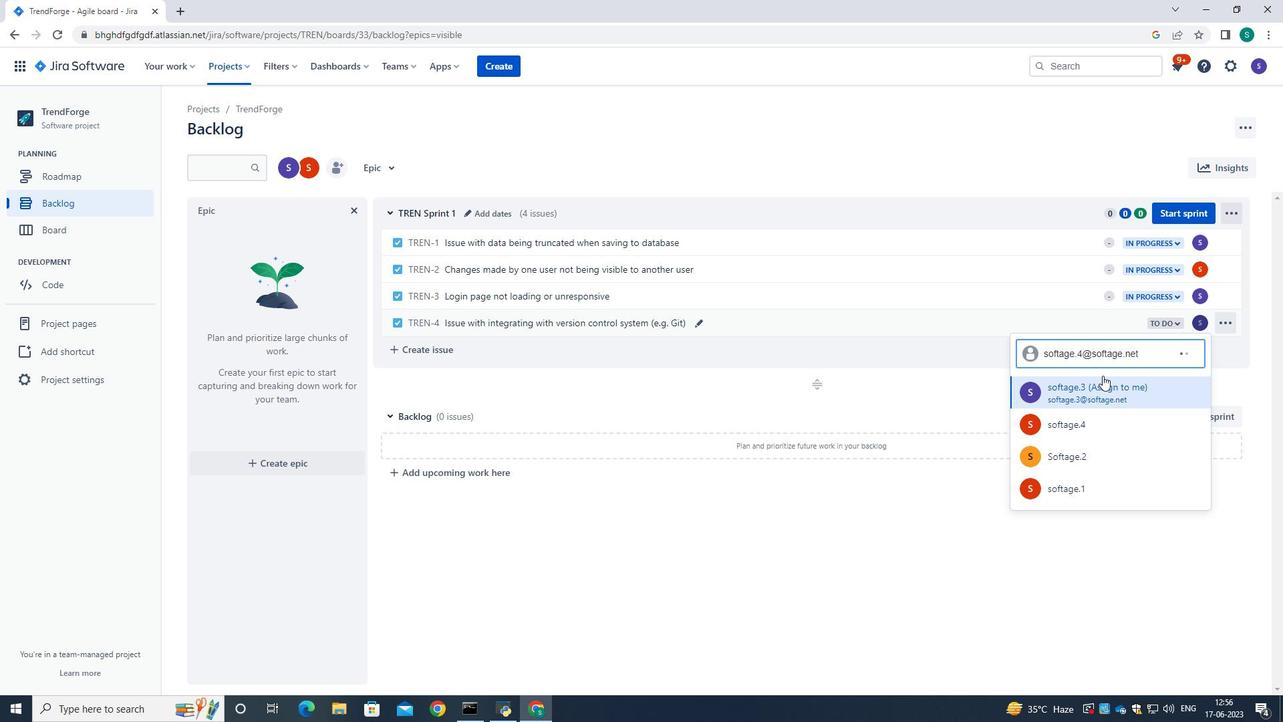 
Action: Mouse pressed left at (1106, 389)
Screenshot: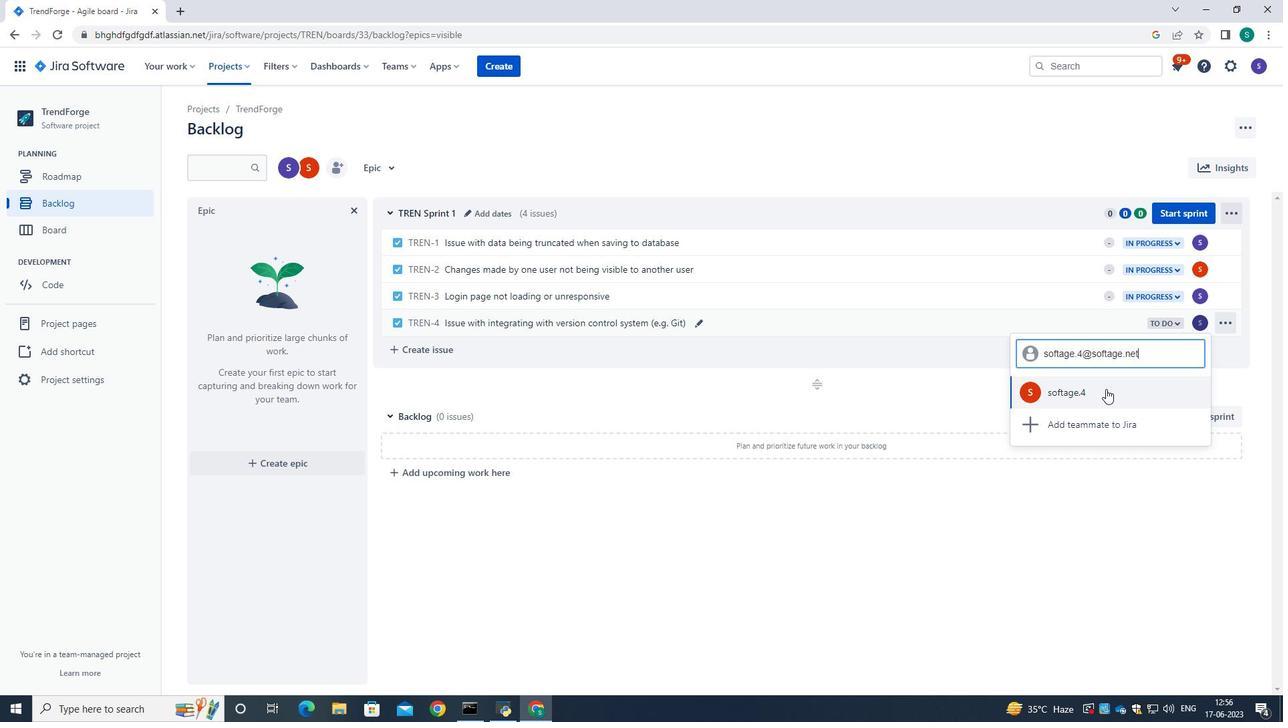 
Action: Mouse moved to (1163, 322)
Screenshot: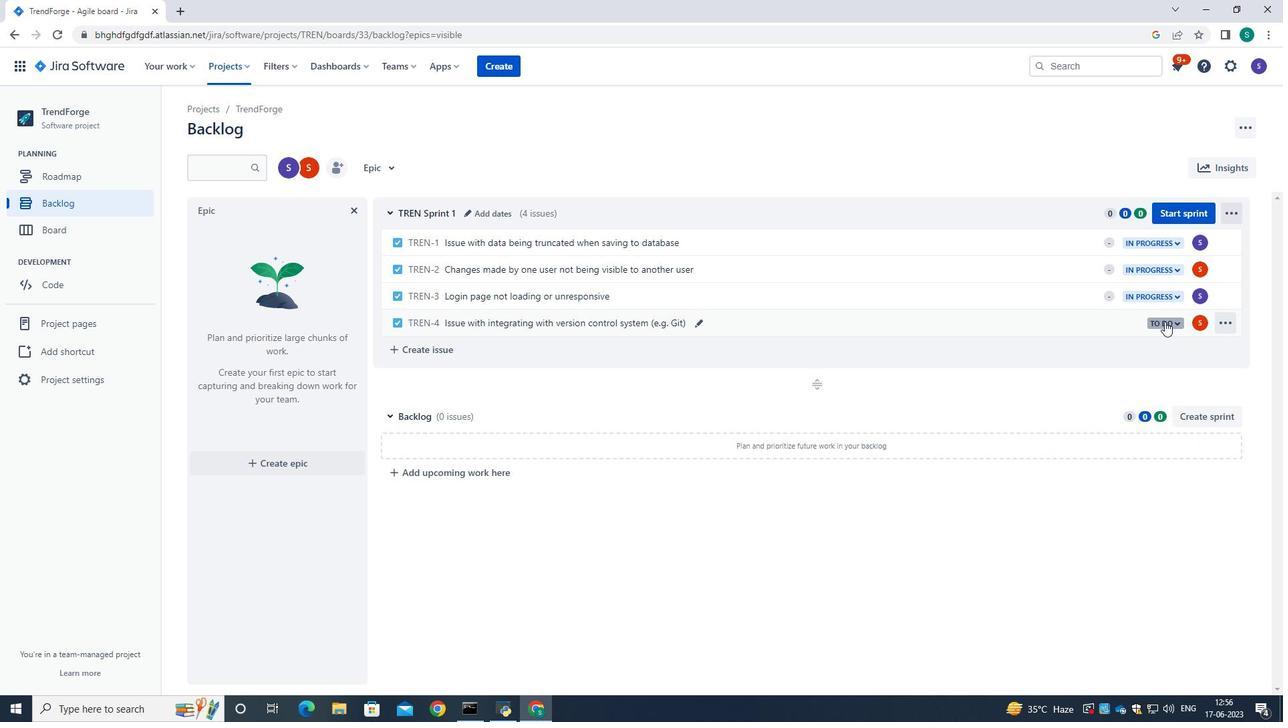 
Action: Mouse pressed left at (1163, 322)
Screenshot: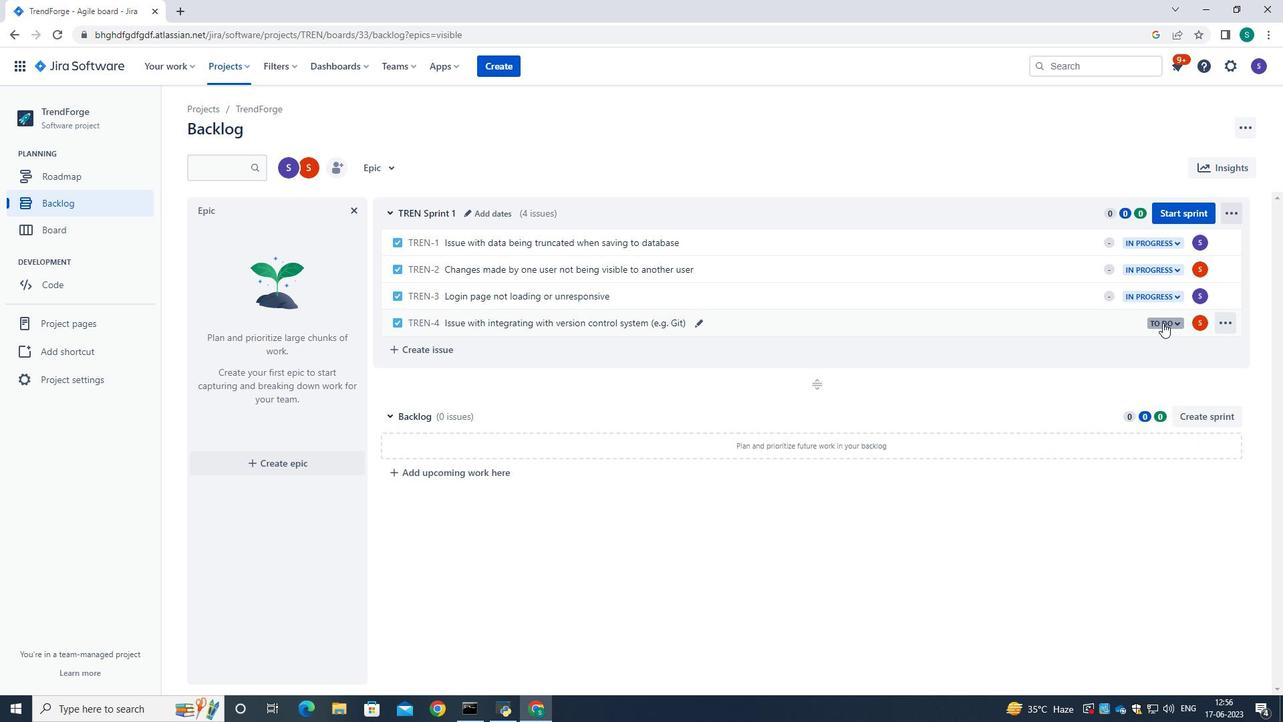 
Action: Mouse moved to (1089, 349)
Screenshot: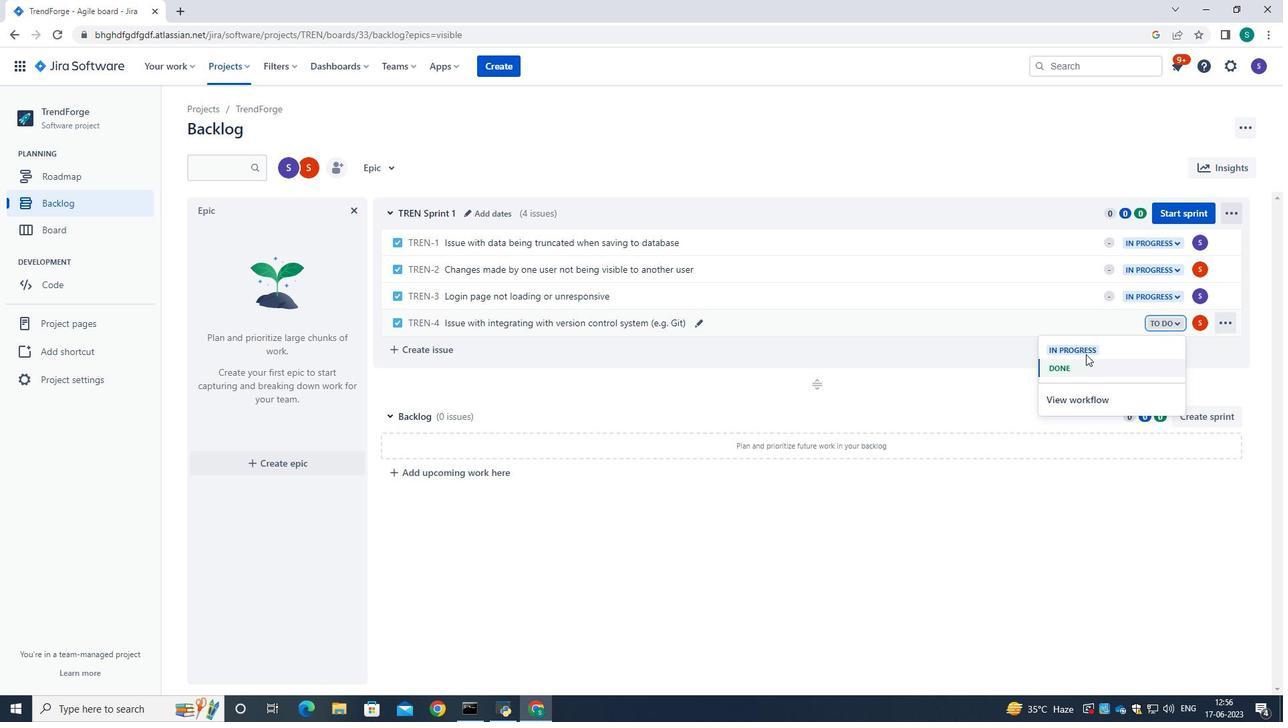 
Action: Mouse pressed left at (1089, 349)
Screenshot: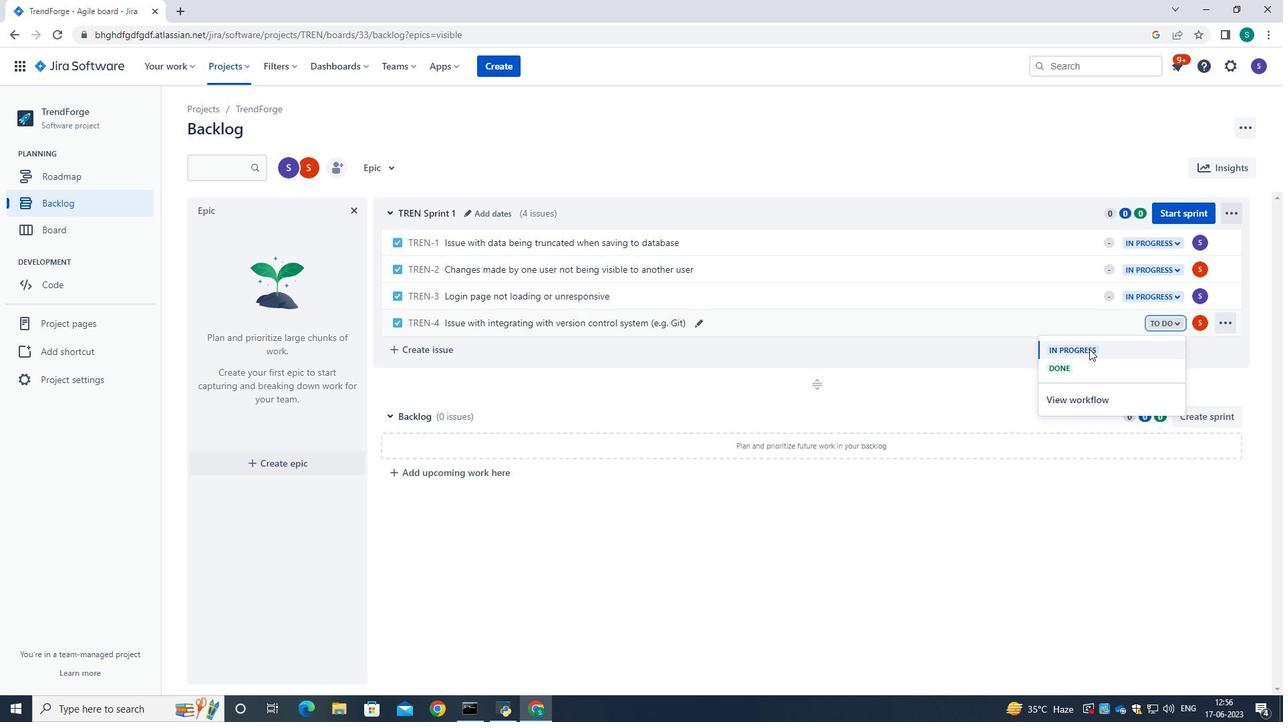 
Action: Mouse moved to (970, 172)
Screenshot: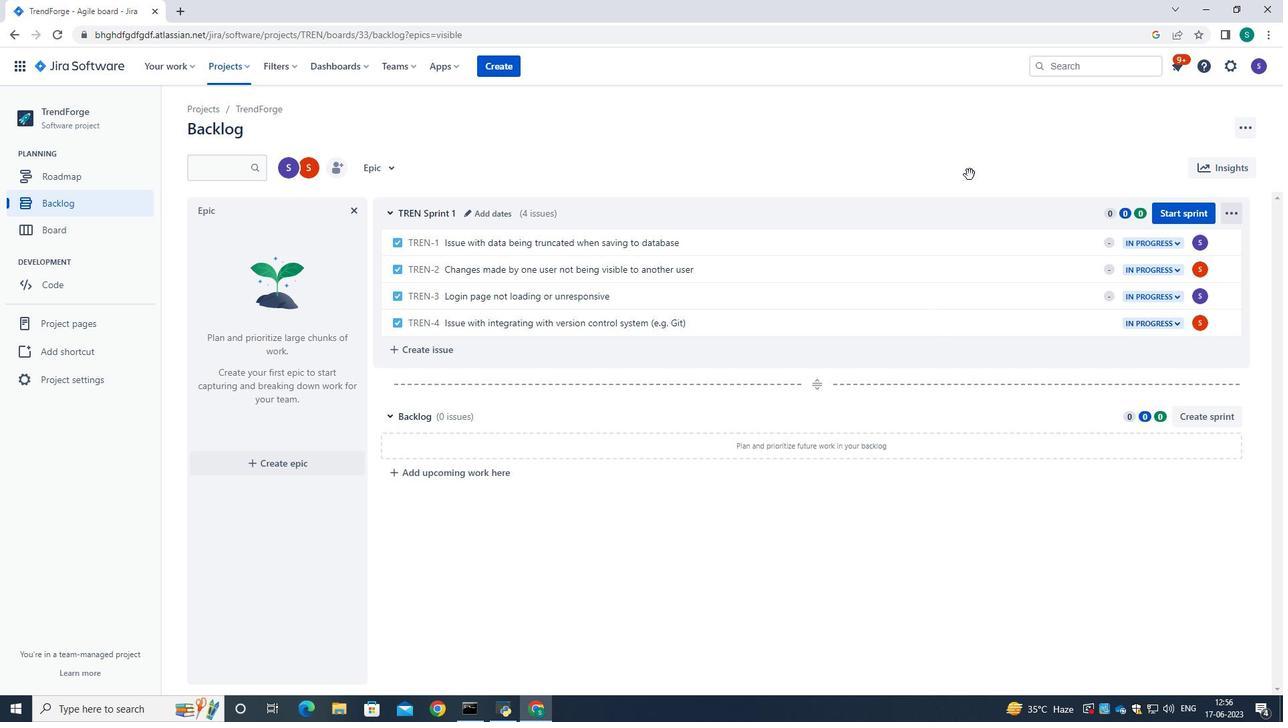 
Action: Mouse pressed left at (970, 172)
Screenshot: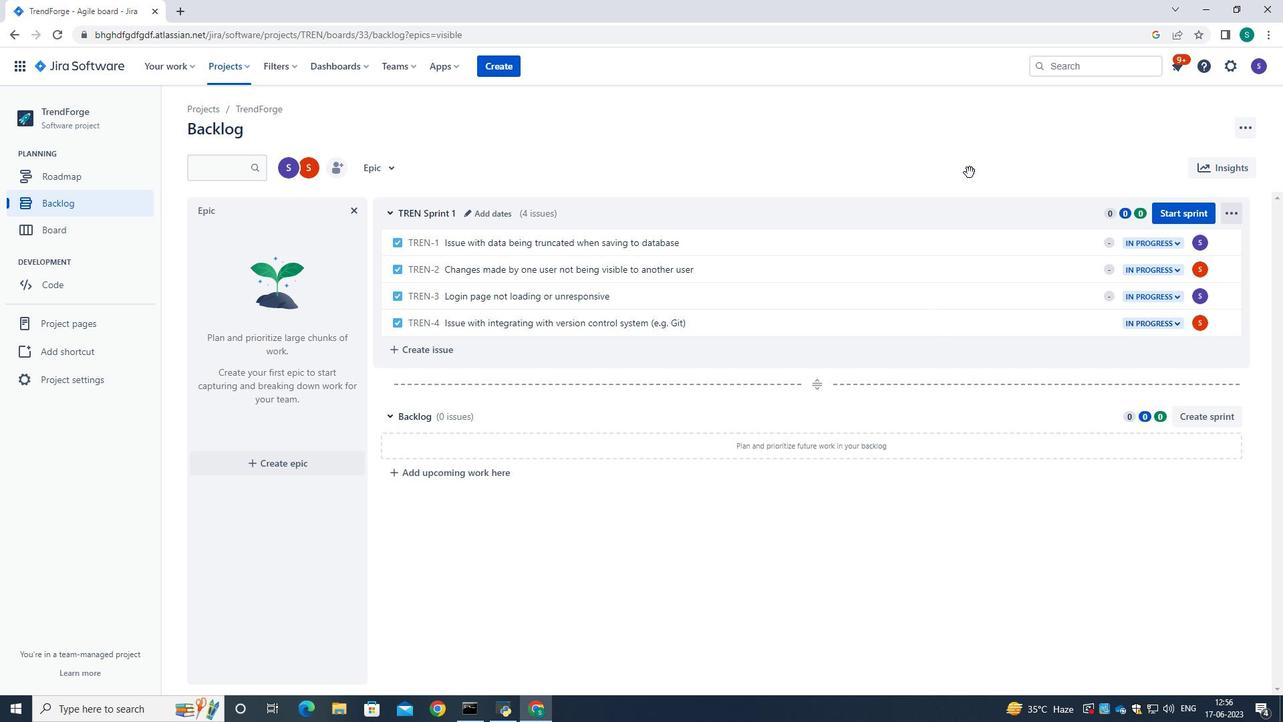 
